 Task: Add a signature Hunter Evans containing Best wishes for a happy New Years Eve, Hunter Evans to email address softage.2@softage.net and add a label Party planning
Action: Mouse moved to (1086, 86)
Screenshot: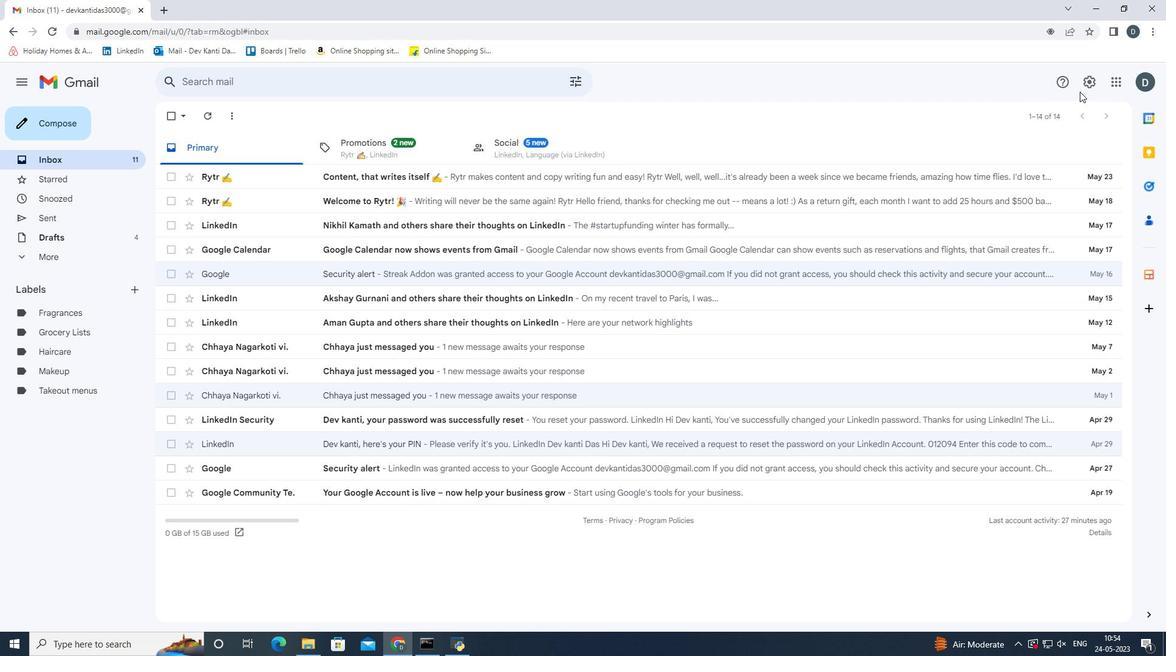 
Action: Mouse pressed left at (1086, 86)
Screenshot: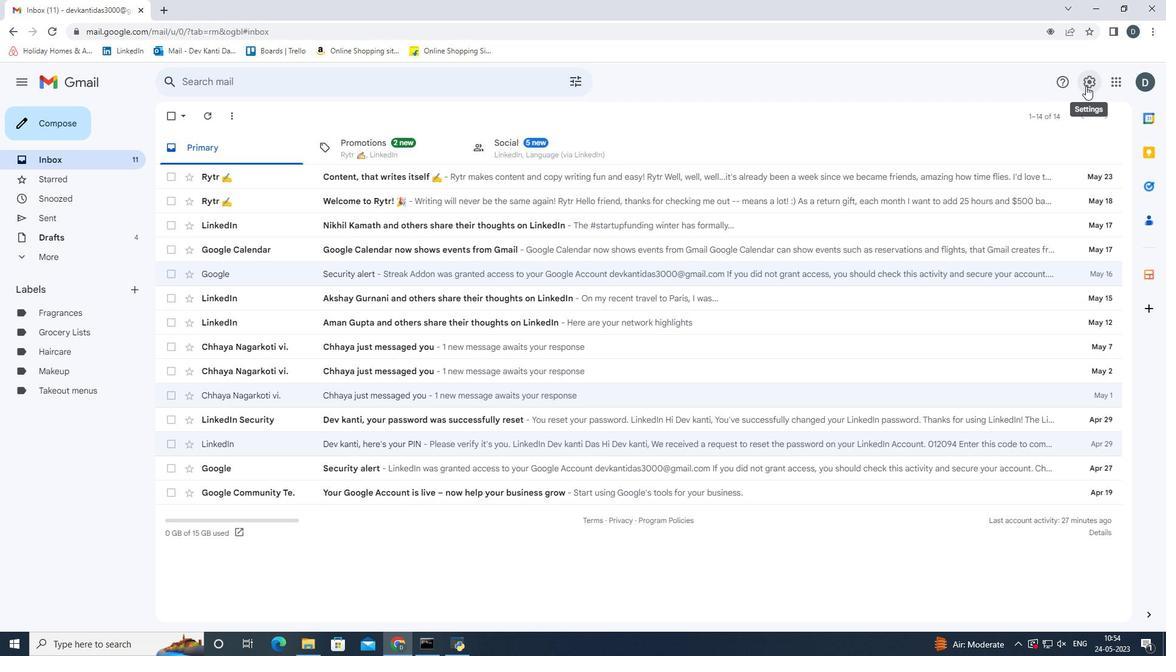 
Action: Mouse moved to (1038, 140)
Screenshot: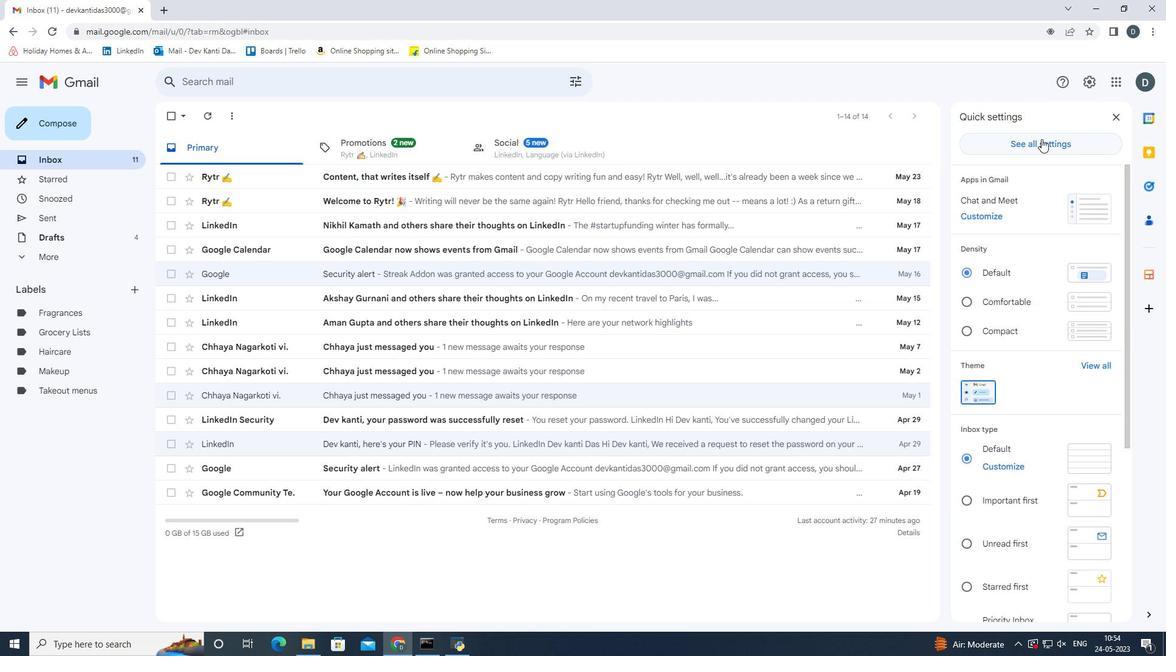 
Action: Mouse pressed left at (1038, 140)
Screenshot: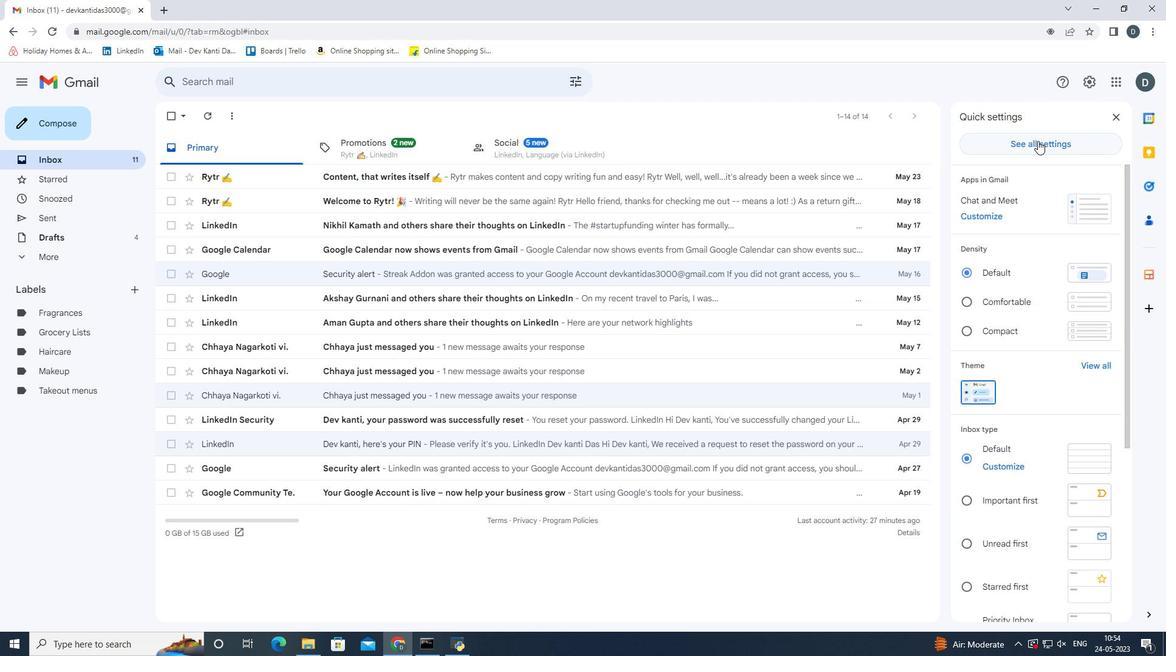 
Action: Mouse moved to (650, 303)
Screenshot: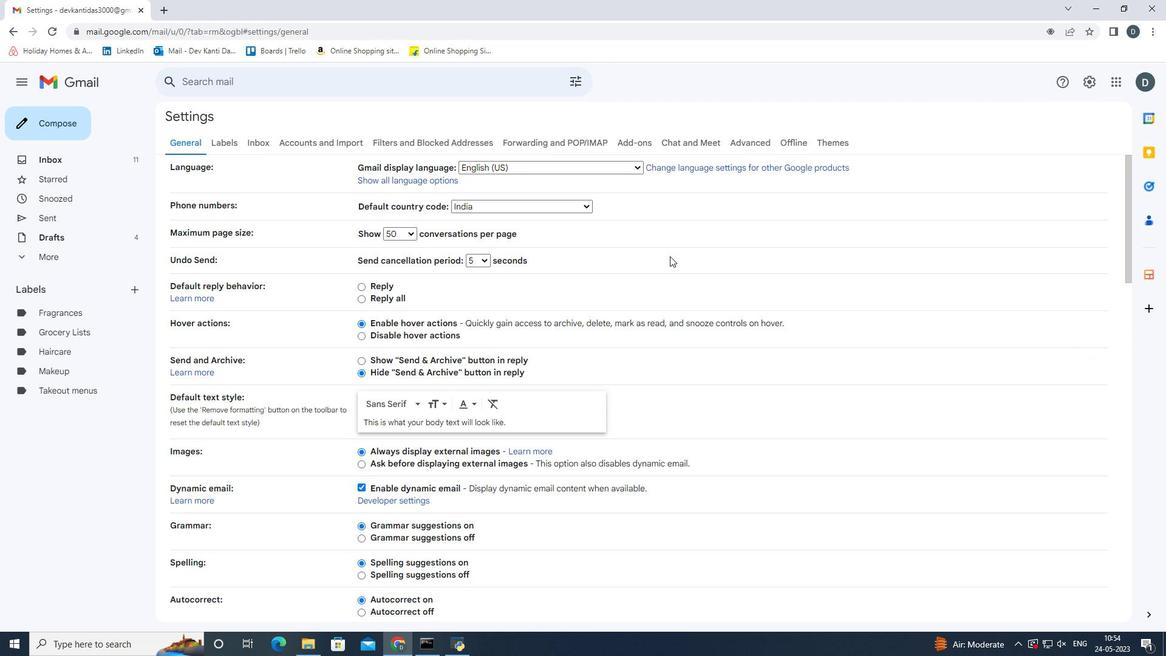 
Action: Mouse scrolled (650, 303) with delta (0, 0)
Screenshot: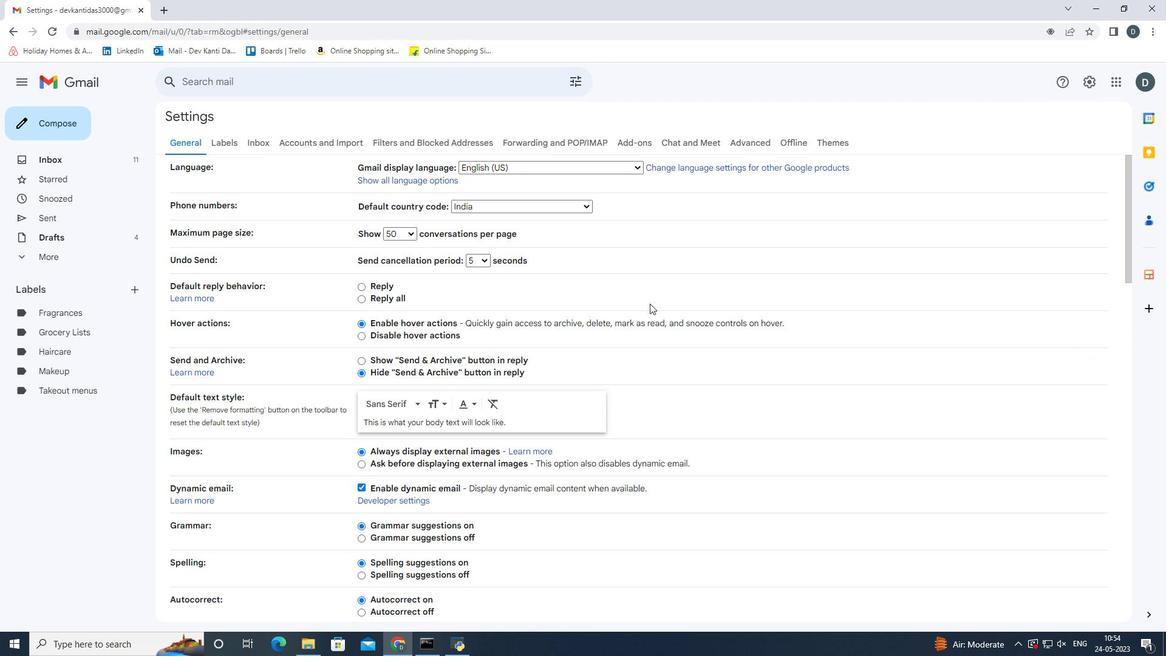 
Action: Mouse scrolled (650, 303) with delta (0, 0)
Screenshot: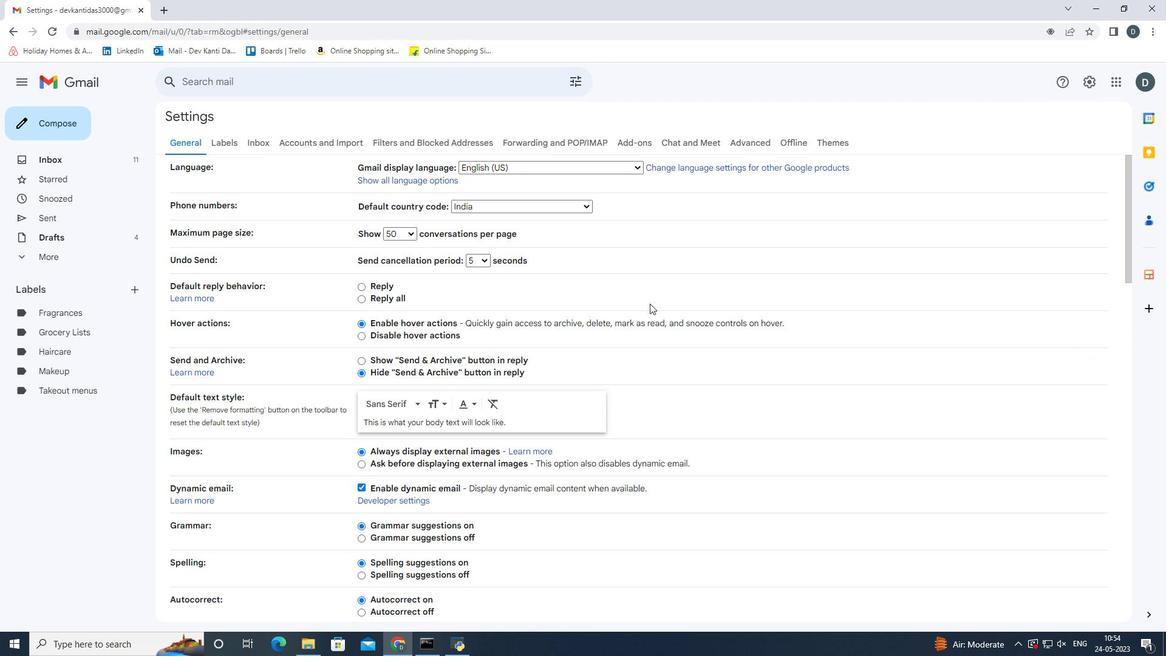 
Action: Mouse scrolled (650, 303) with delta (0, 0)
Screenshot: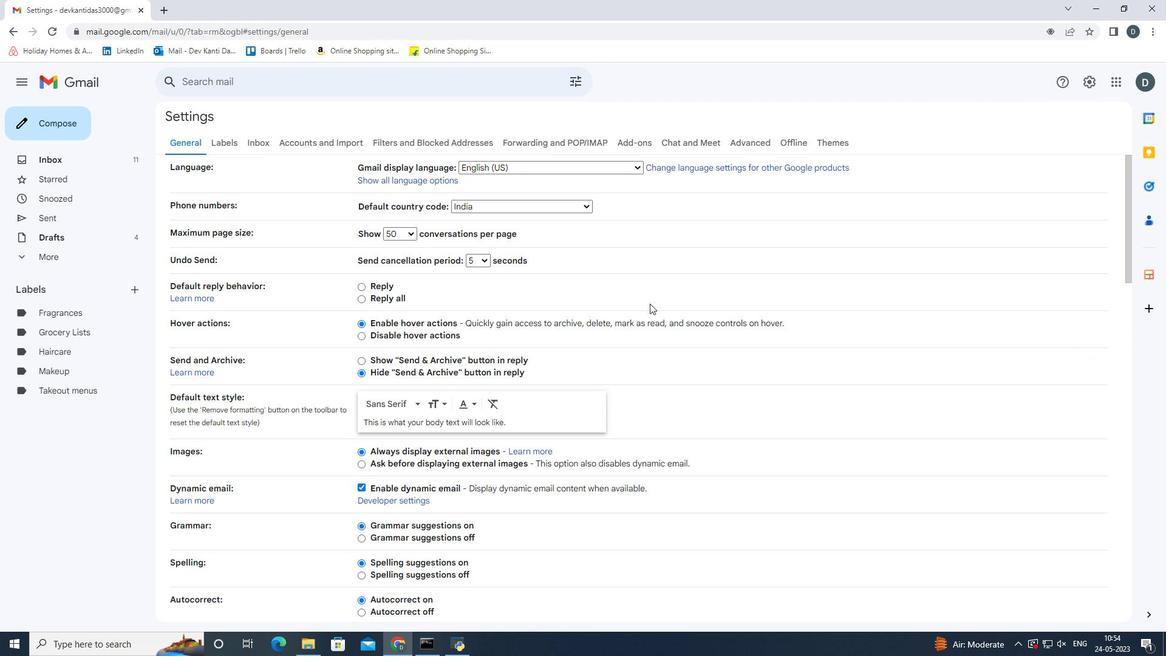 
Action: Mouse moved to (653, 321)
Screenshot: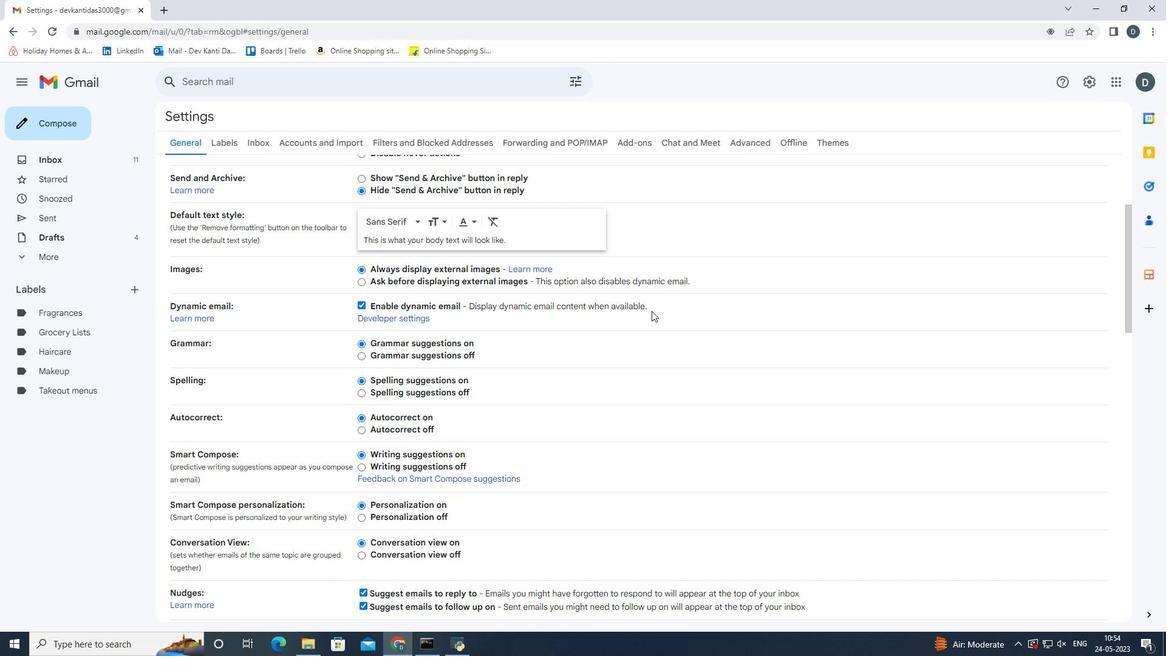
Action: Mouse scrolled (653, 320) with delta (0, 0)
Screenshot: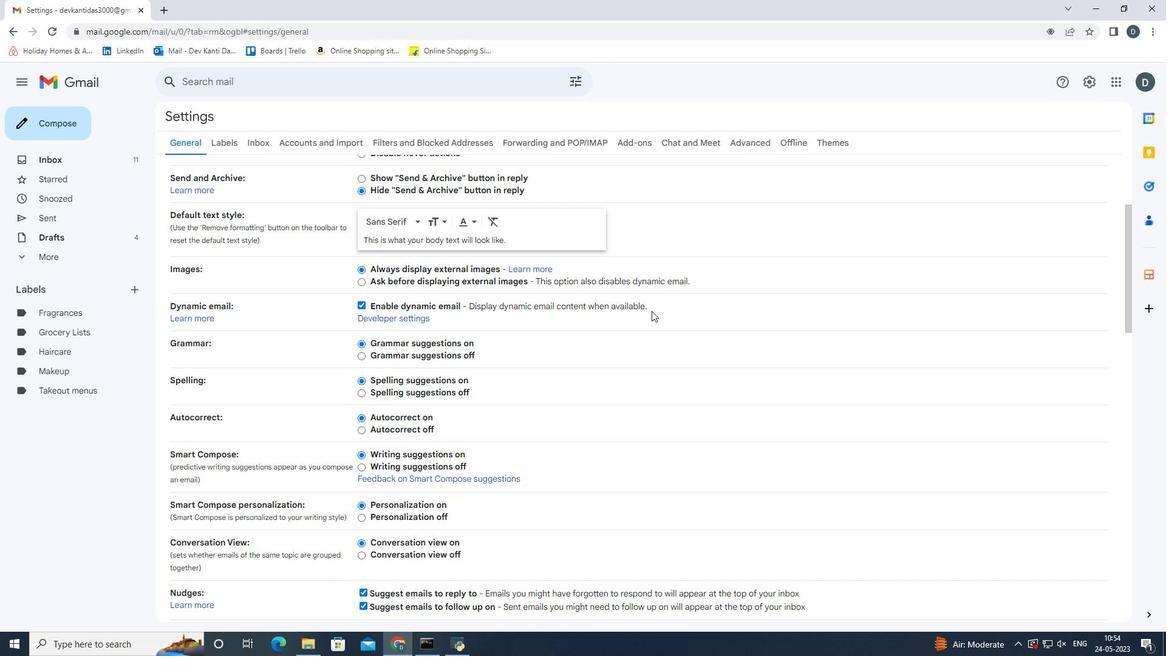 
Action: Mouse moved to (653, 322)
Screenshot: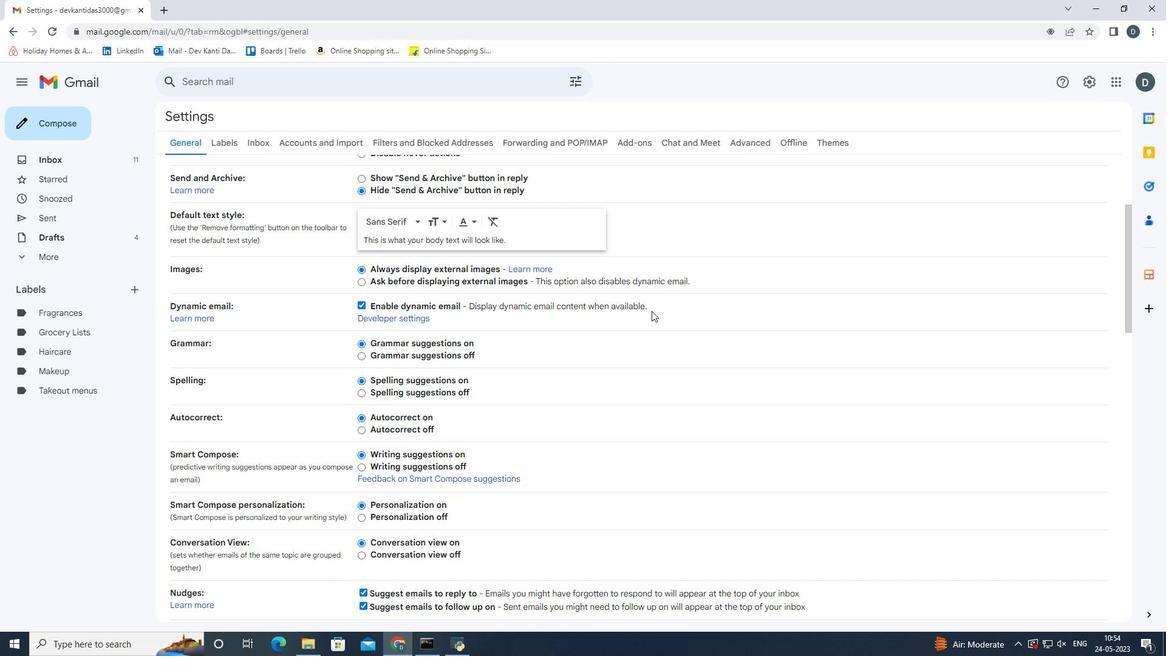 
Action: Mouse scrolled (653, 321) with delta (0, 0)
Screenshot: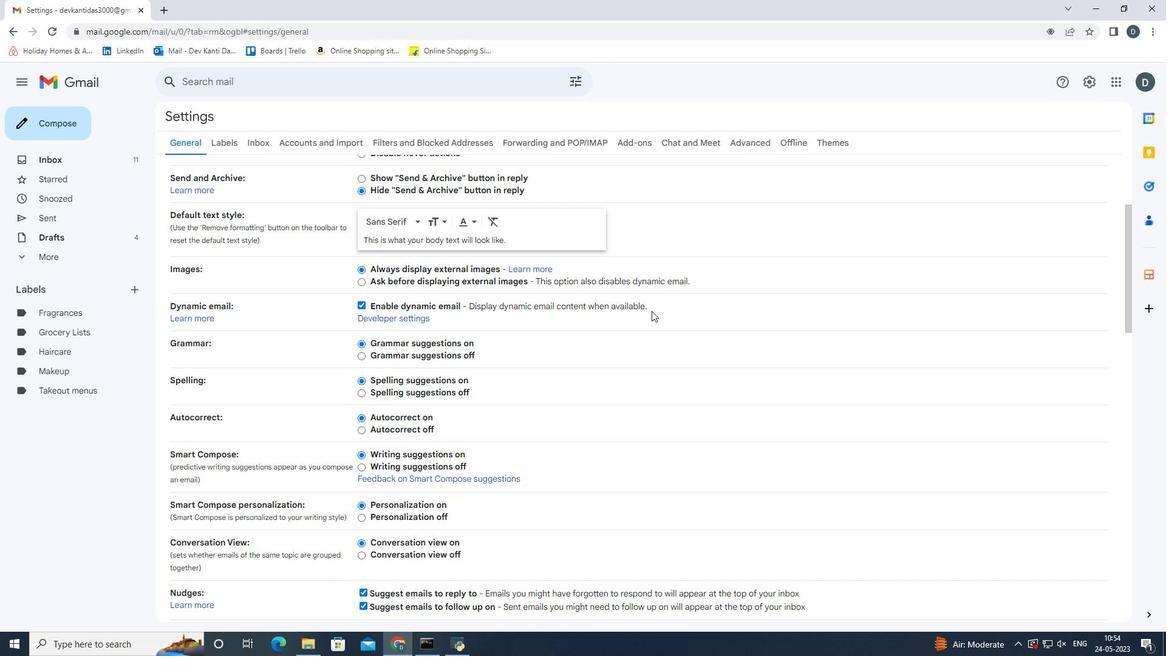 
Action: Mouse moved to (653, 322)
Screenshot: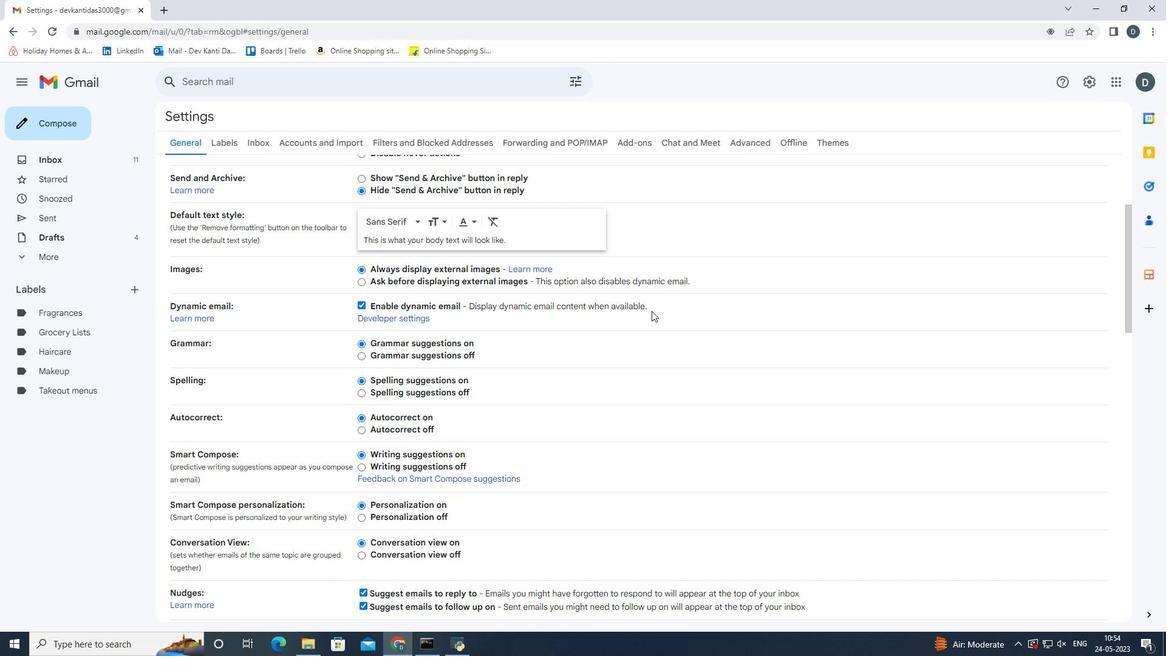 
Action: Mouse scrolled (653, 322) with delta (0, 0)
Screenshot: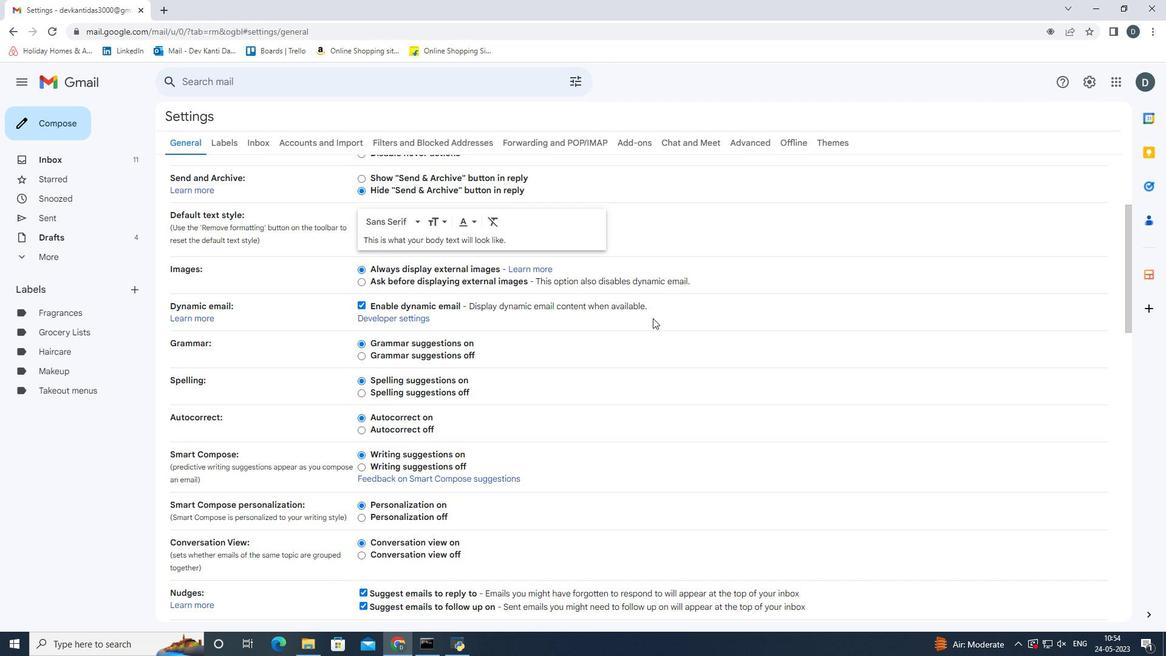 
Action: Mouse scrolled (653, 322) with delta (0, 0)
Screenshot: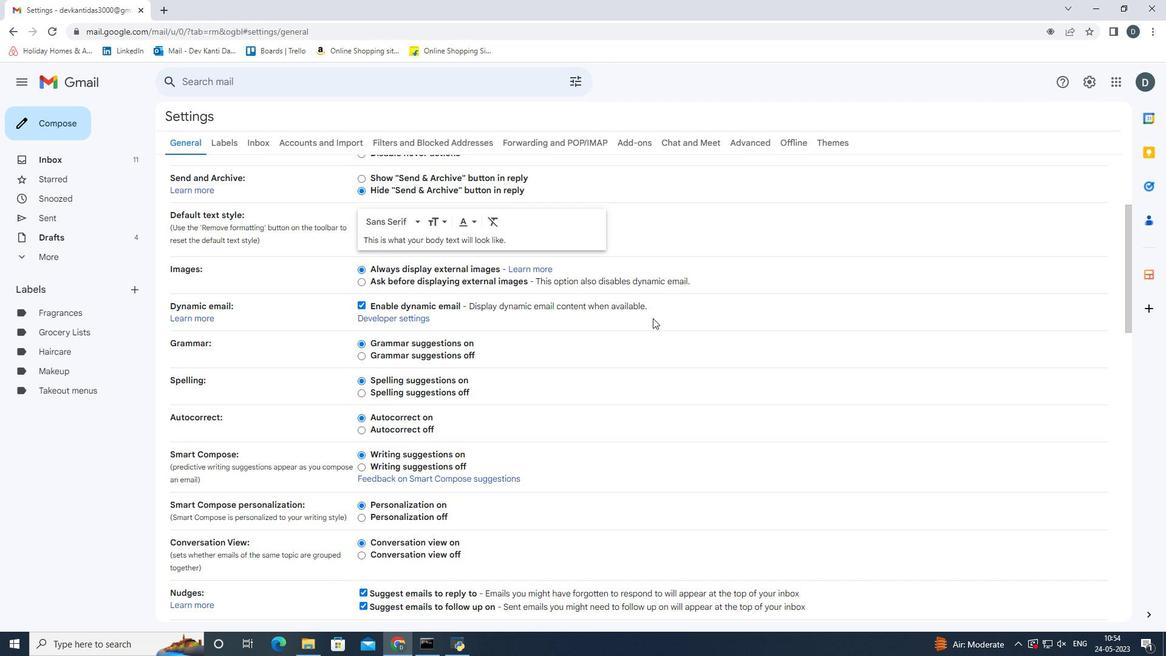
Action: Mouse moved to (654, 323)
Screenshot: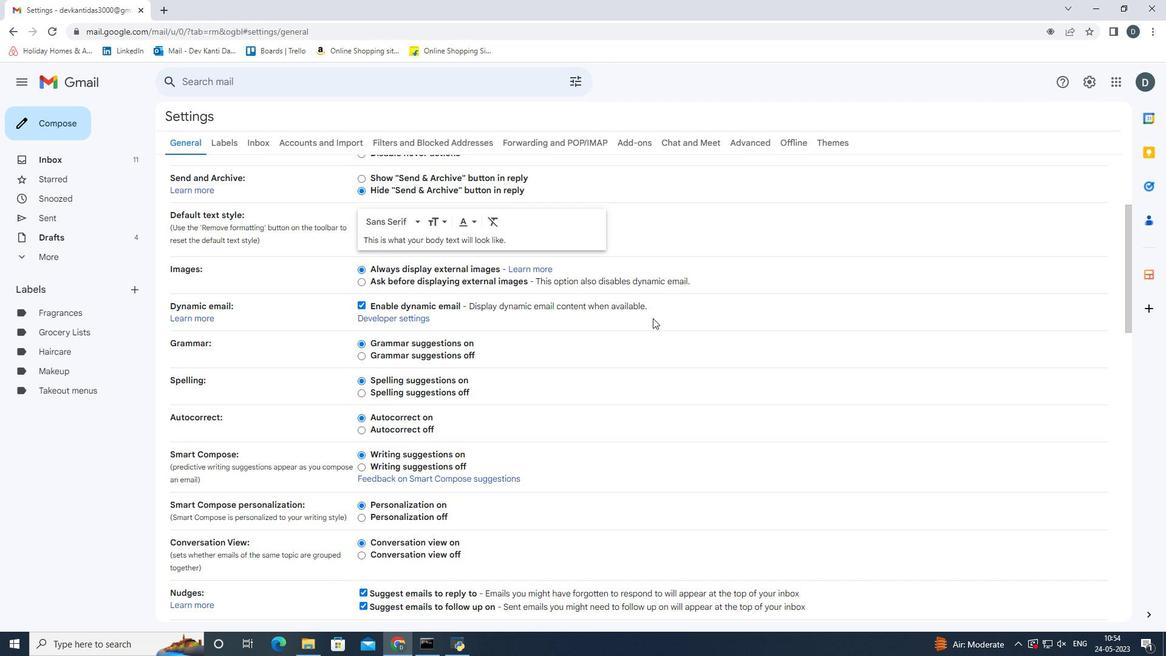 
Action: Mouse scrolled (654, 322) with delta (0, 0)
Screenshot: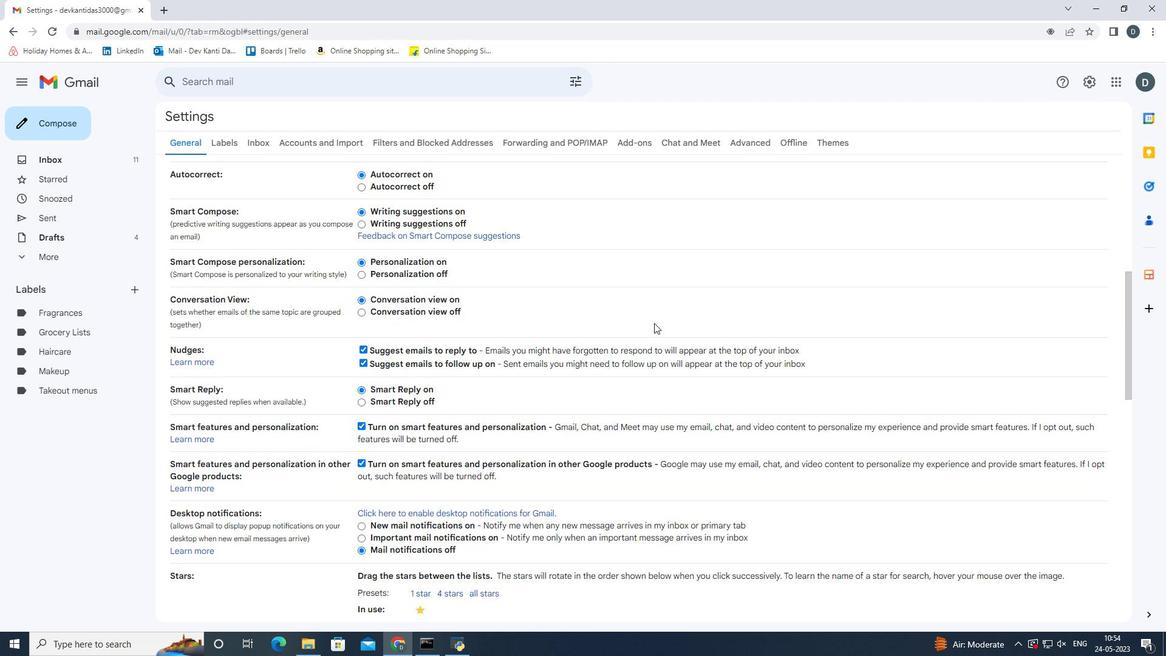 
Action: Mouse scrolled (654, 322) with delta (0, 0)
Screenshot: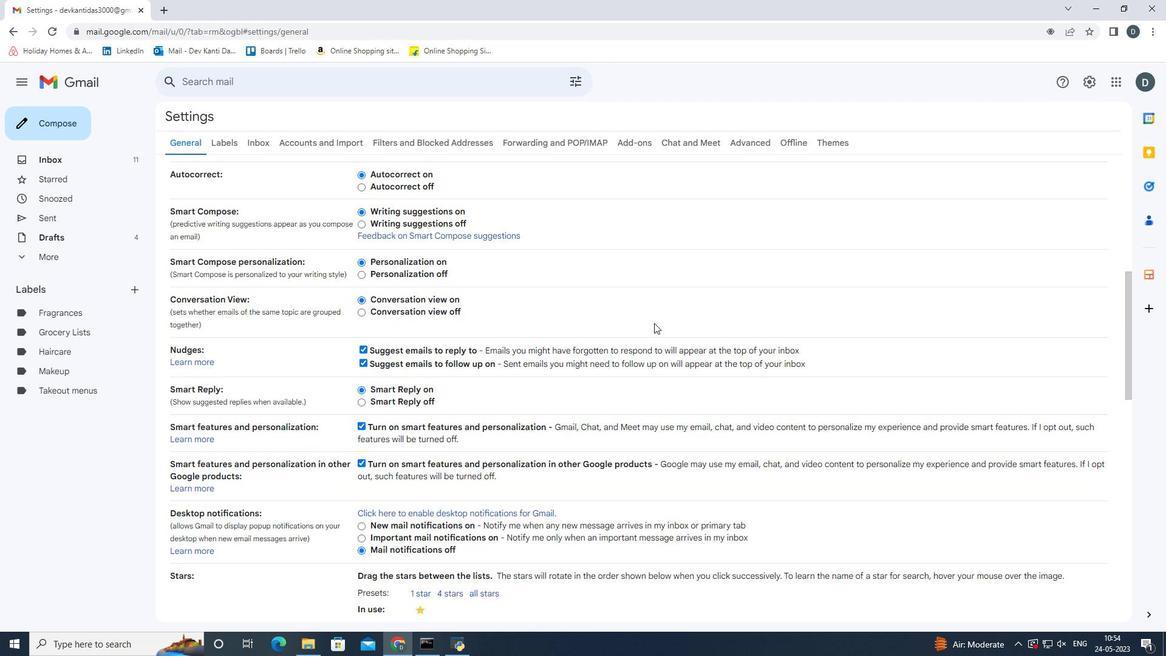 
Action: Mouse scrolled (654, 322) with delta (0, 0)
Screenshot: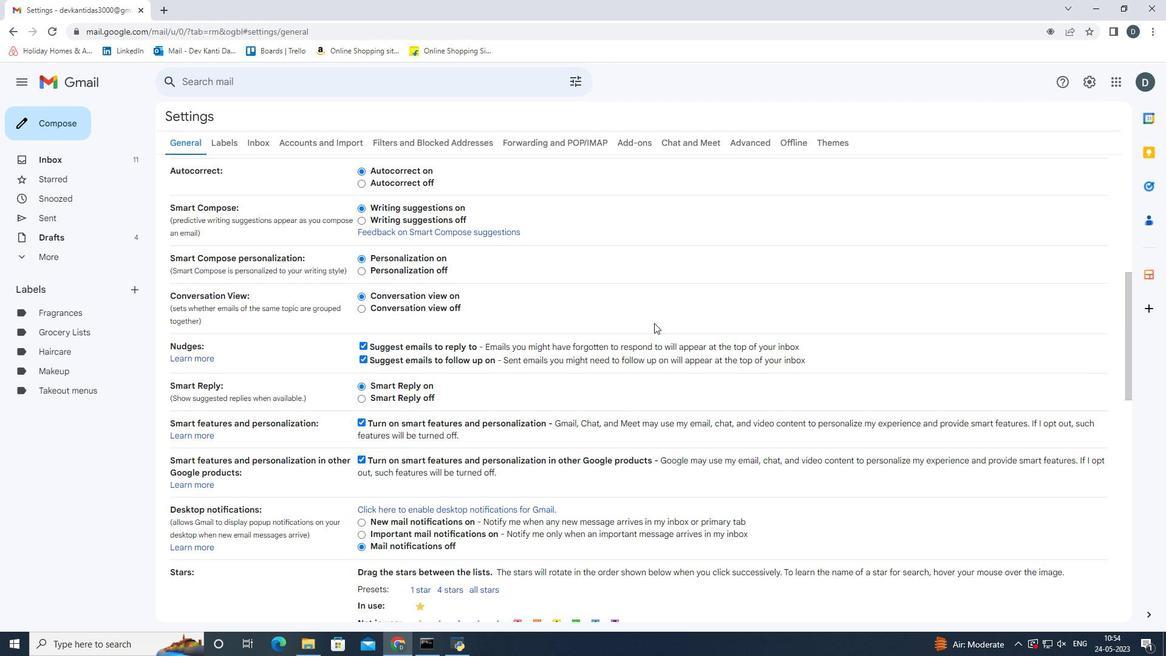 
Action: Mouse scrolled (654, 322) with delta (0, 0)
Screenshot: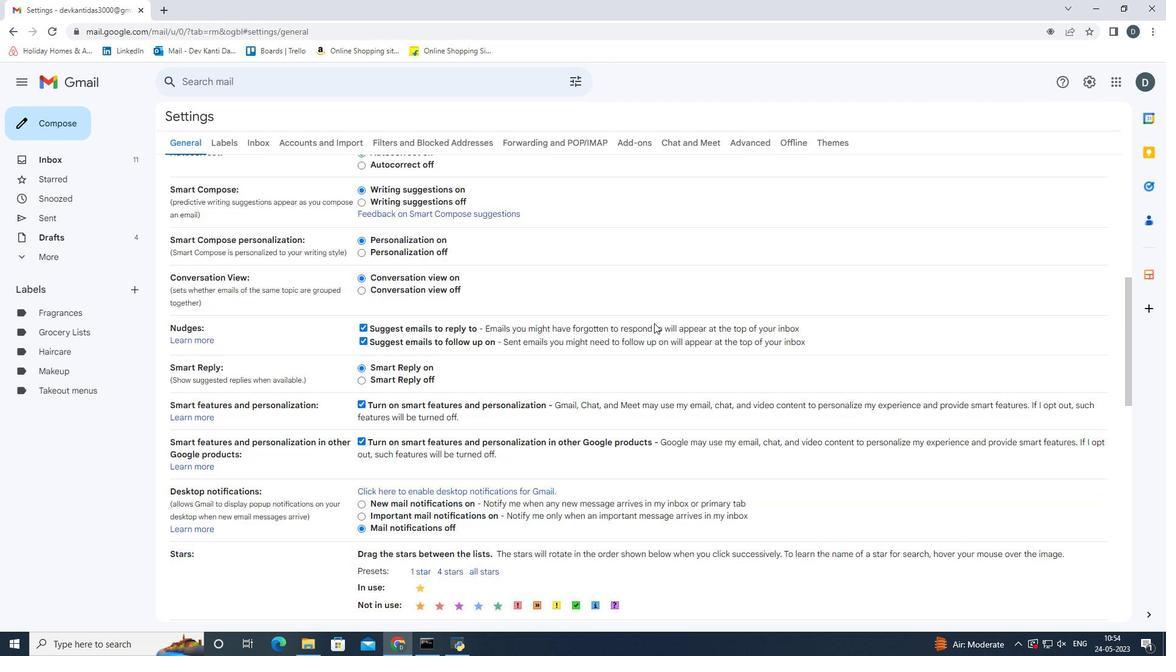 
Action: Mouse moved to (545, 398)
Screenshot: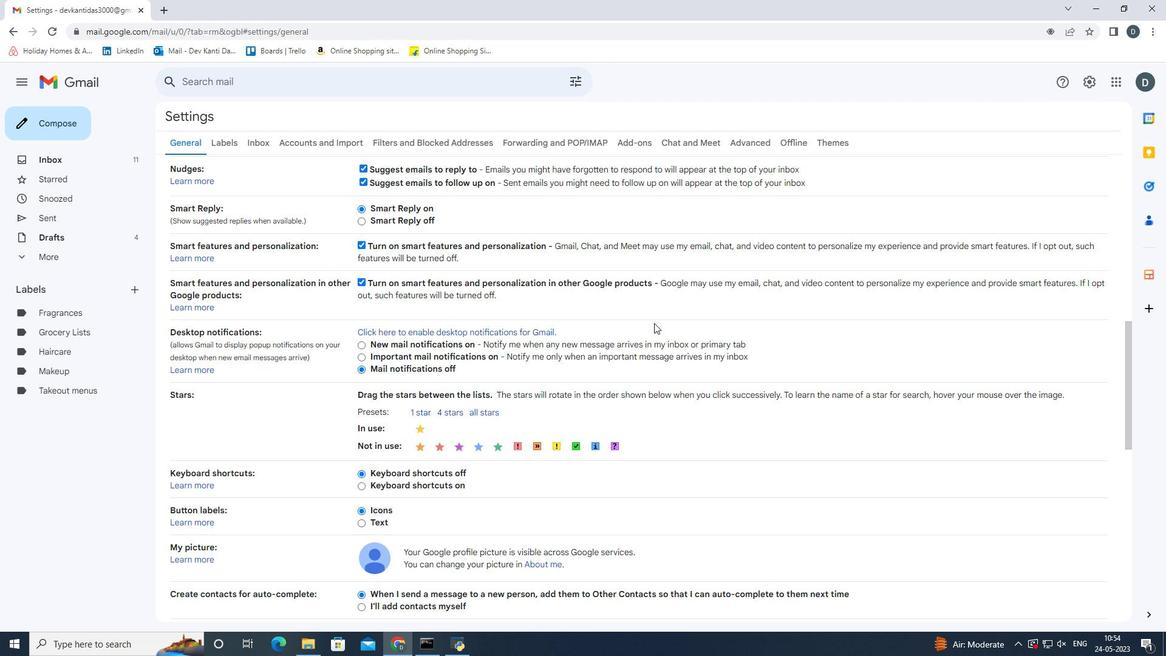 
Action: Mouse scrolled (545, 397) with delta (0, 0)
Screenshot: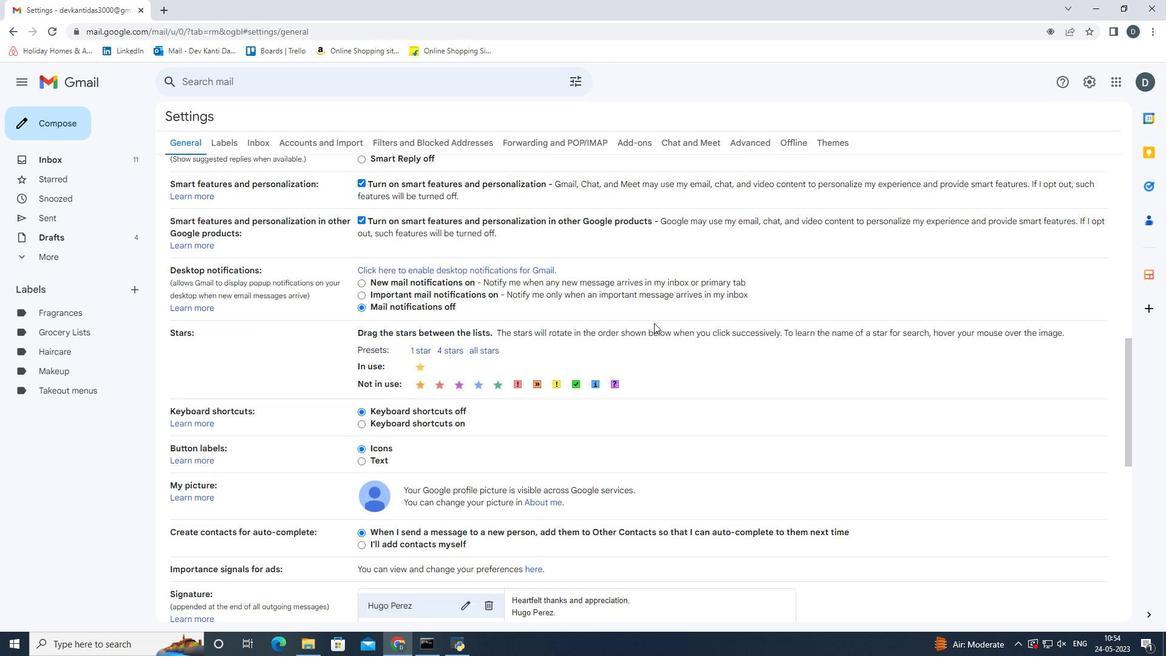
Action: Mouse scrolled (545, 397) with delta (0, 0)
Screenshot: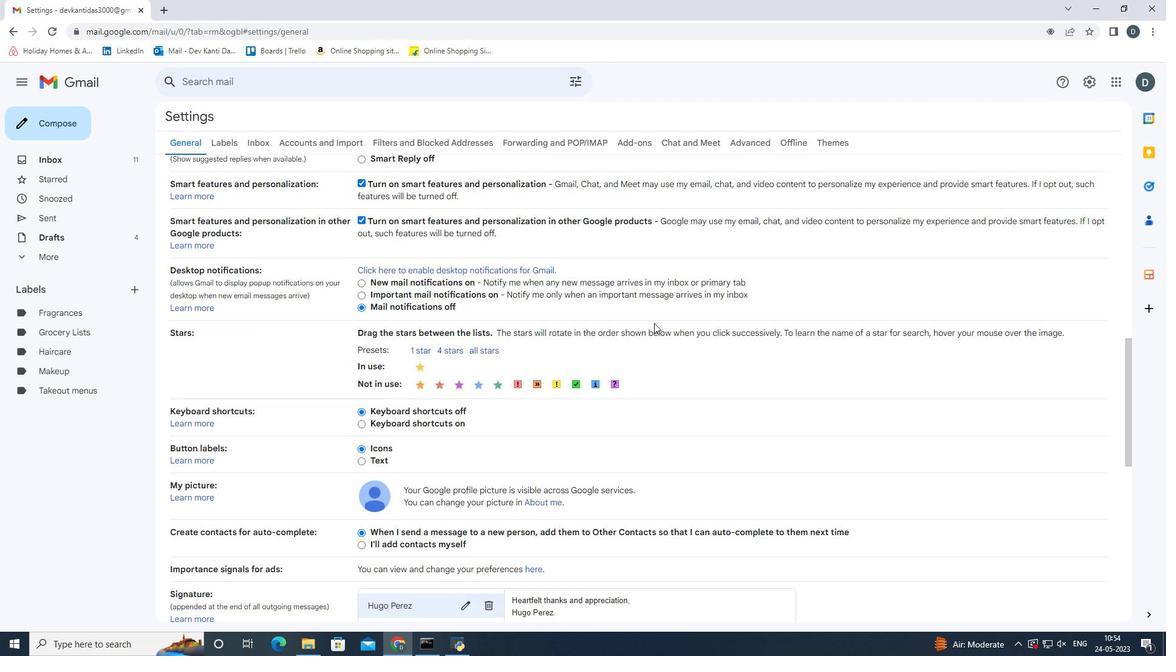 
Action: Mouse scrolled (545, 397) with delta (0, 0)
Screenshot: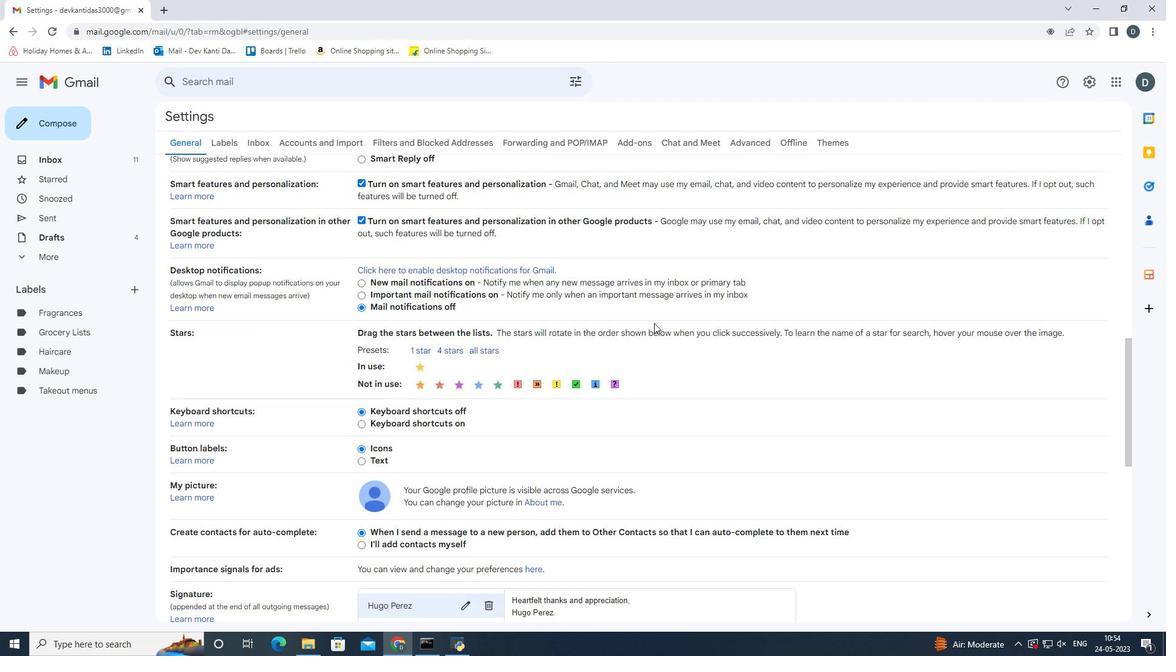 
Action: Mouse scrolled (545, 397) with delta (0, 0)
Screenshot: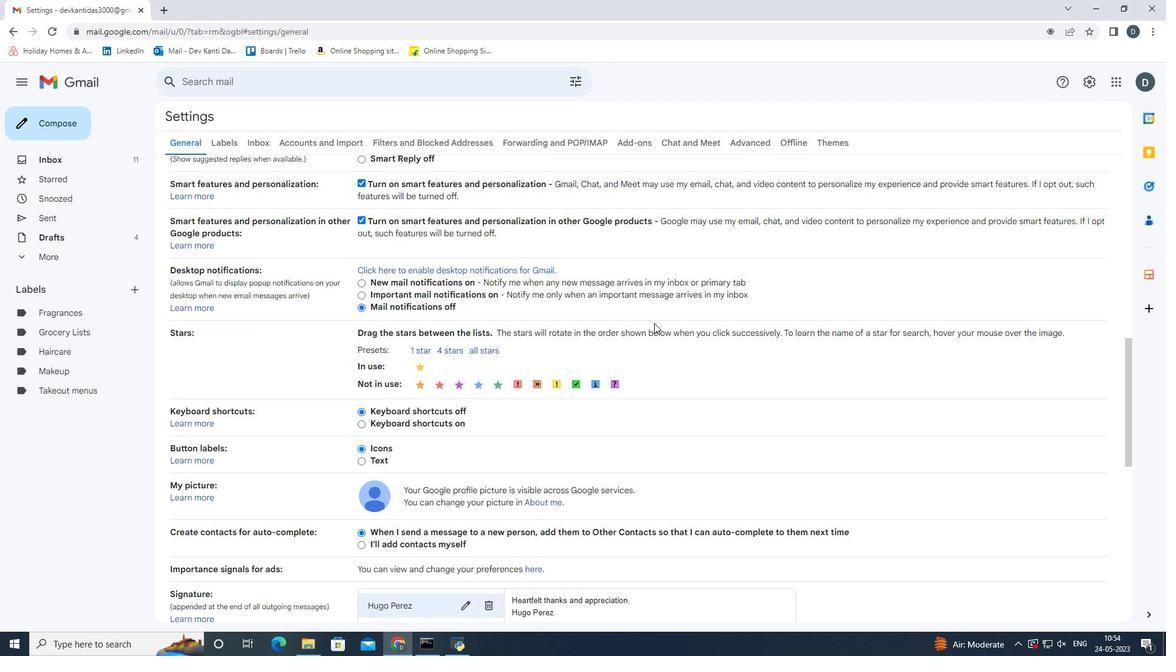 
Action: Mouse moved to (494, 371)
Screenshot: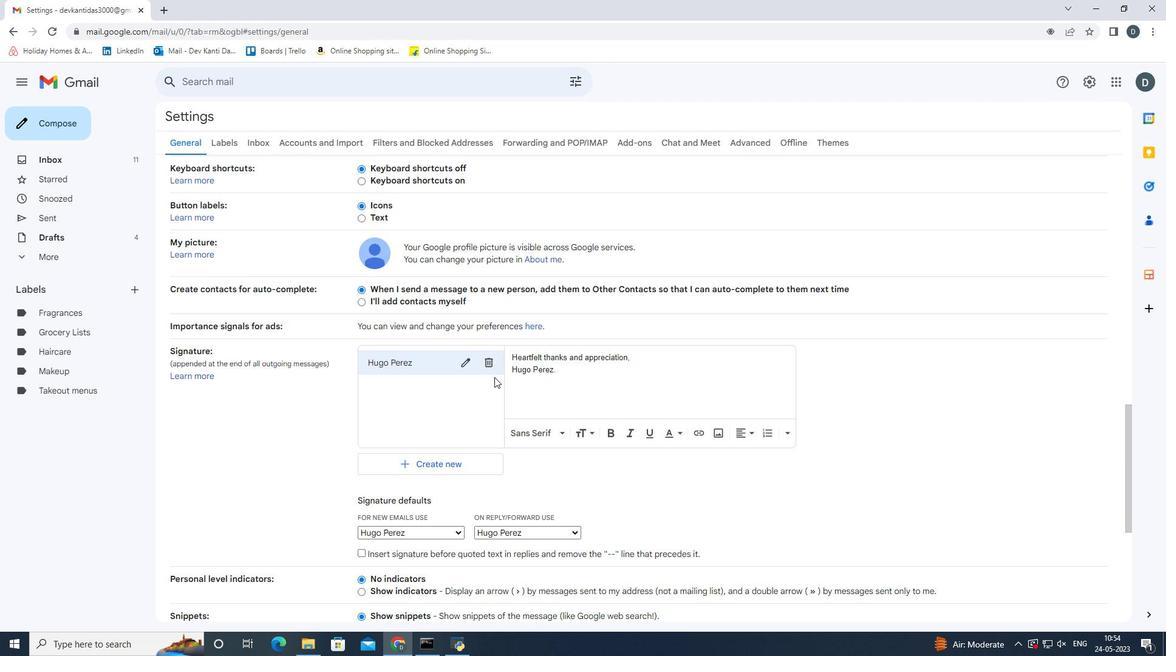 
Action: Mouse pressed left at (494, 371)
Screenshot: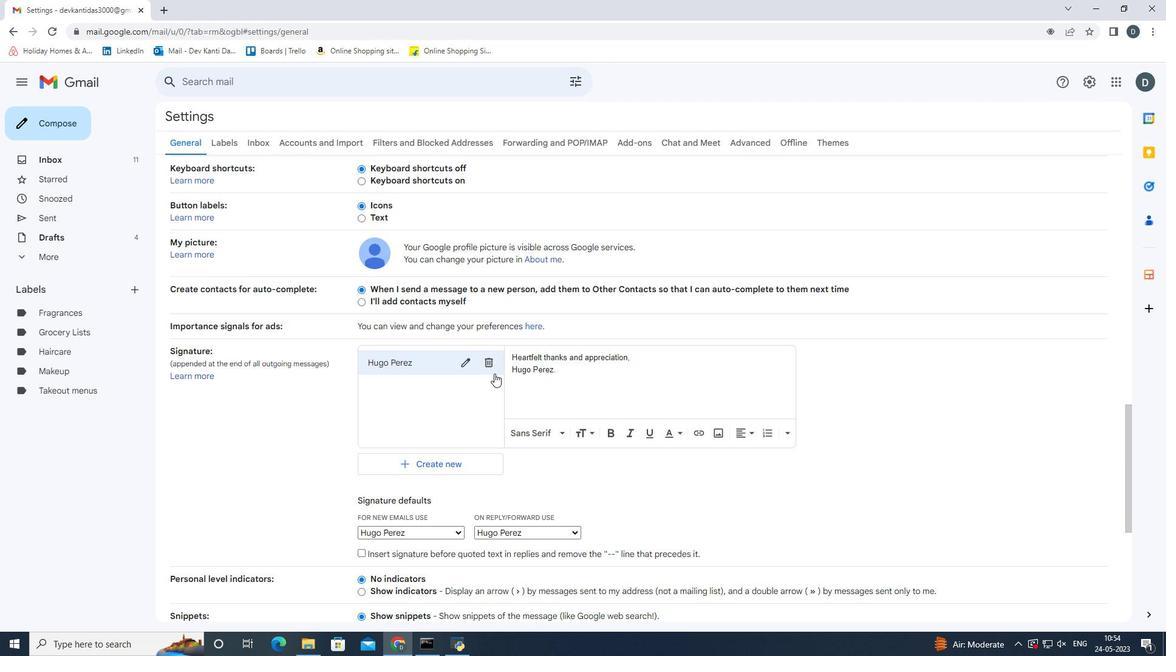 
Action: Mouse moved to (684, 370)
Screenshot: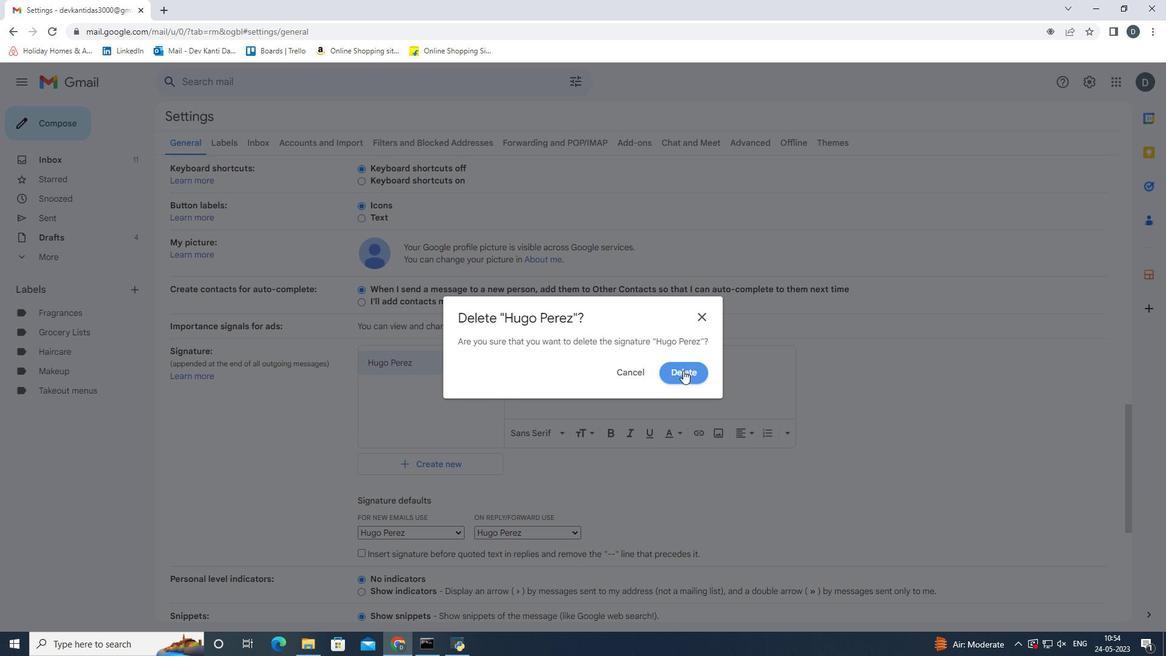 
Action: Mouse pressed left at (684, 370)
Screenshot: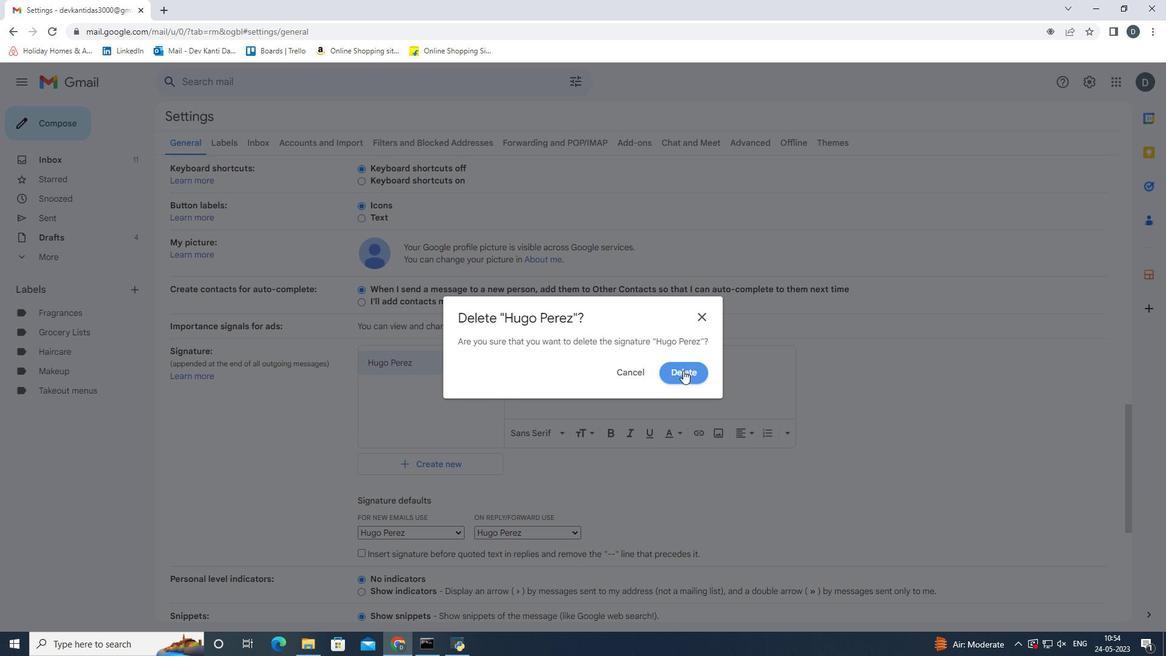 
Action: Mouse moved to (427, 377)
Screenshot: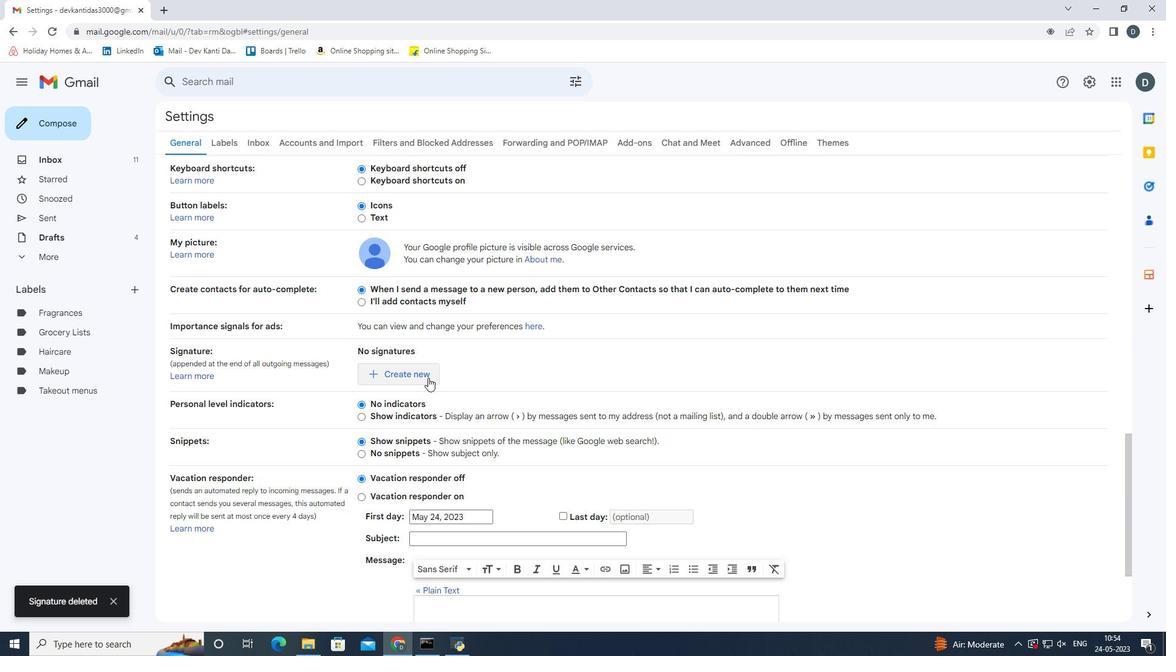 
Action: Mouse pressed left at (427, 377)
Screenshot: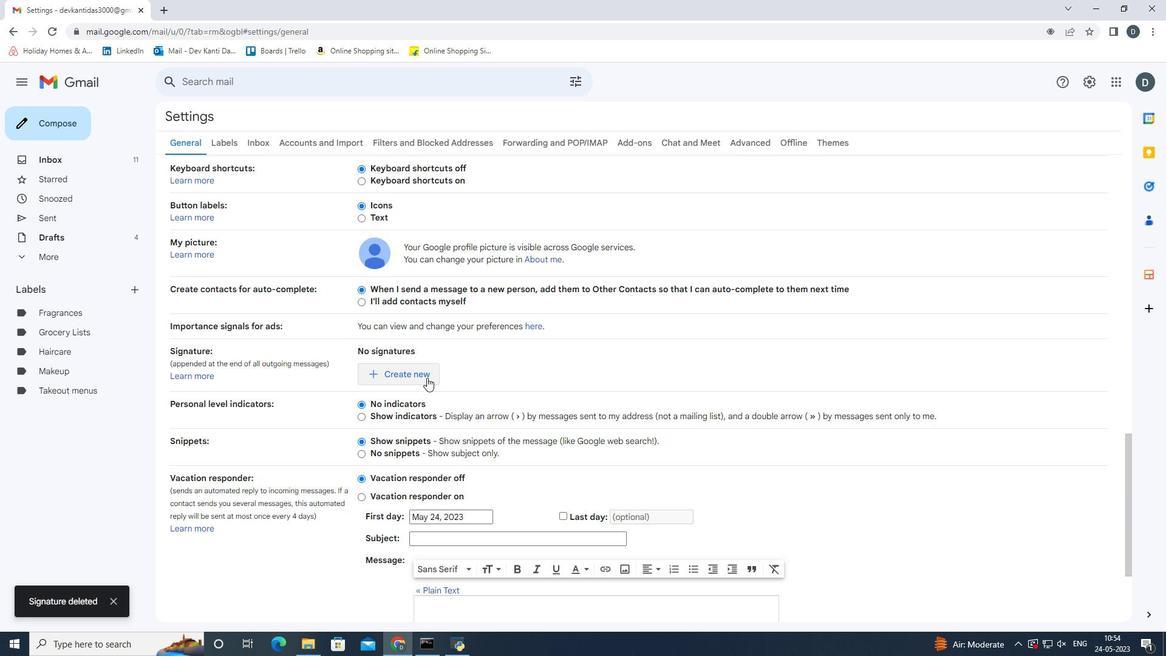 
Action: Mouse moved to (571, 338)
Screenshot: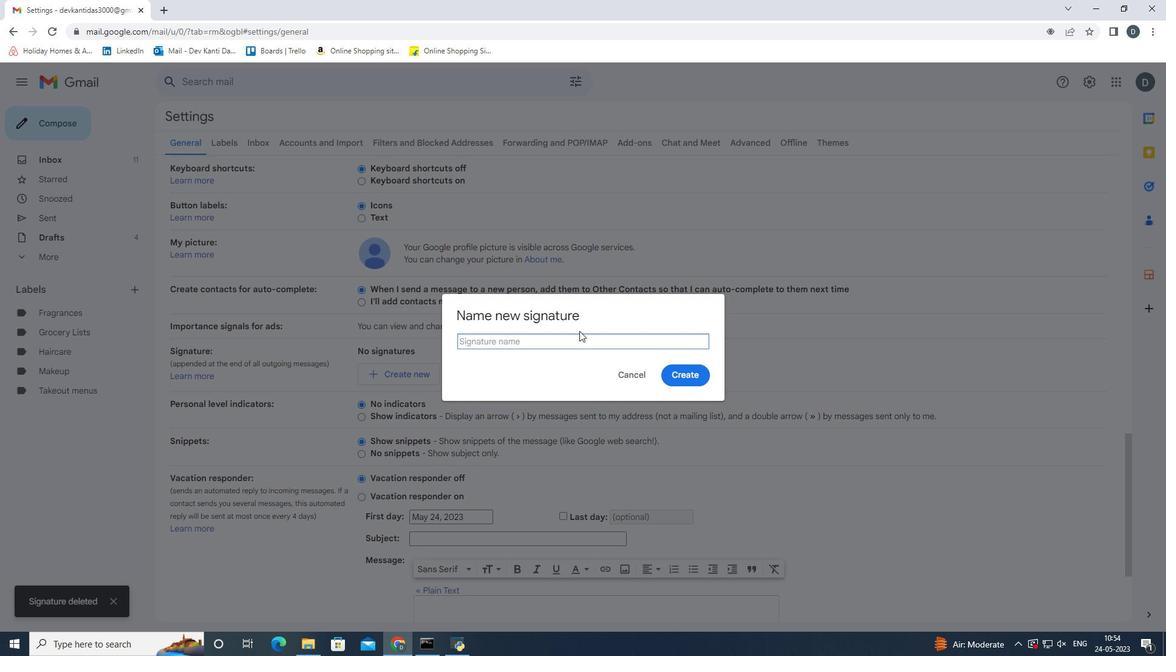 
Action: Key pressed <Key.shift><Key.shift><Key.shift><Key.shift><Key.shift><Key.shift><Key.shift><Key.shift><Key.shift><Key.shift>Hunter<Key.space><Key.shift><Key.shift><Key.shift><Key.shift><Key.shift><Key.shift><Key.shift><Key.shift>Evans<Key.enter>
Screenshot: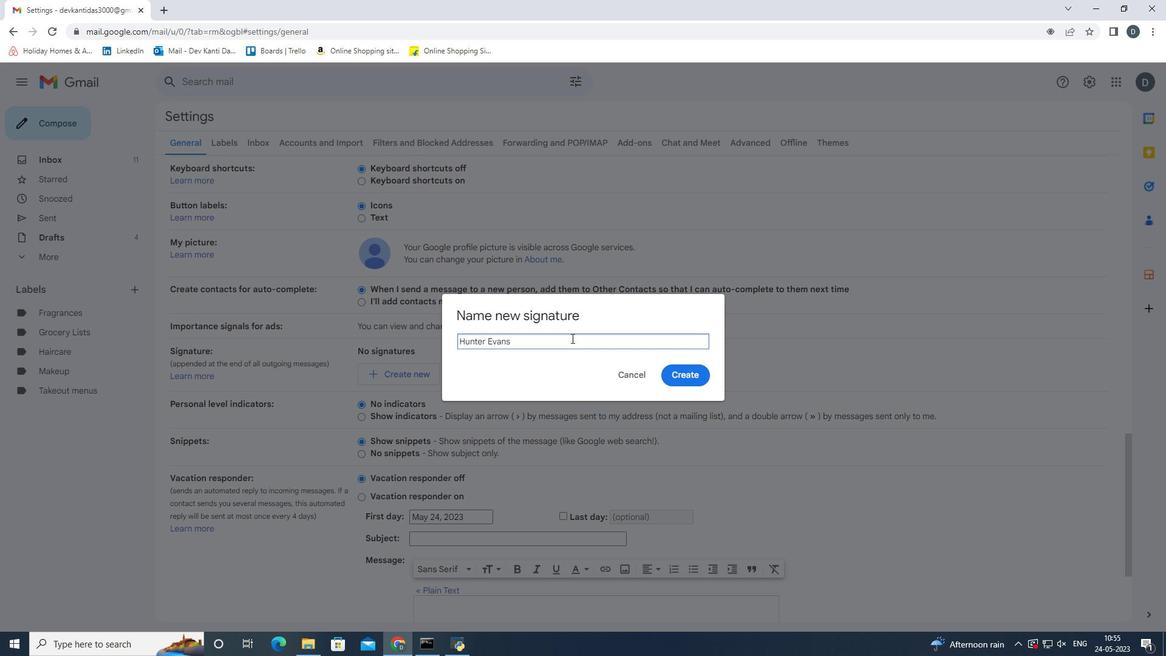 
Action: Mouse moved to (574, 370)
Screenshot: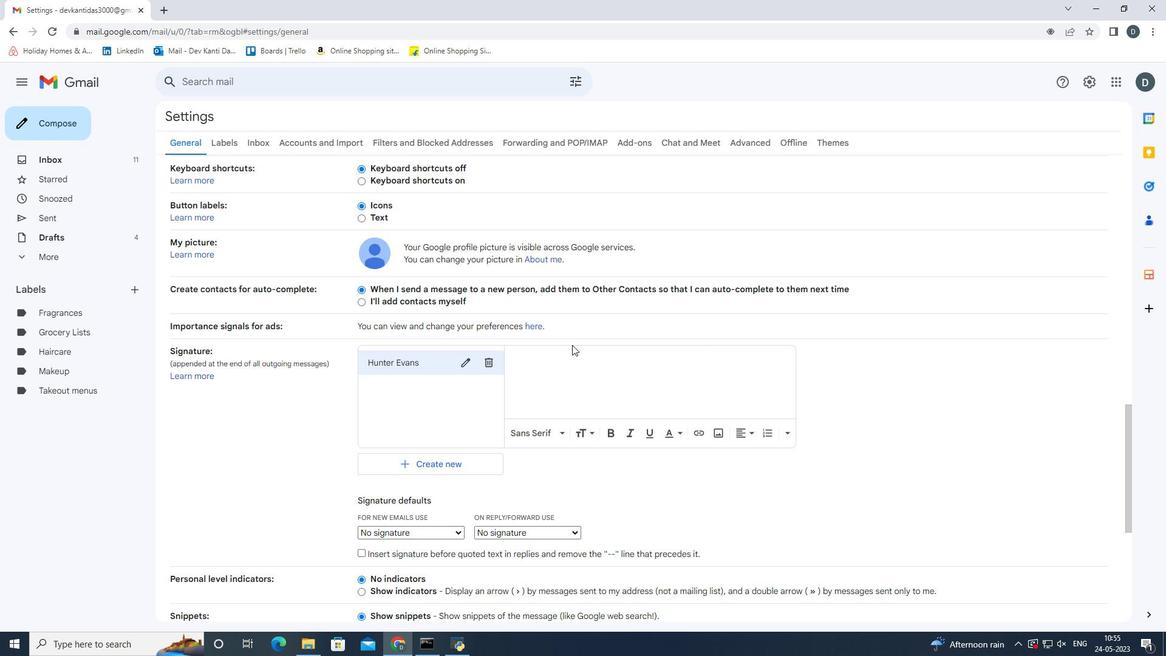 
Action: Mouse pressed left at (574, 370)
Screenshot: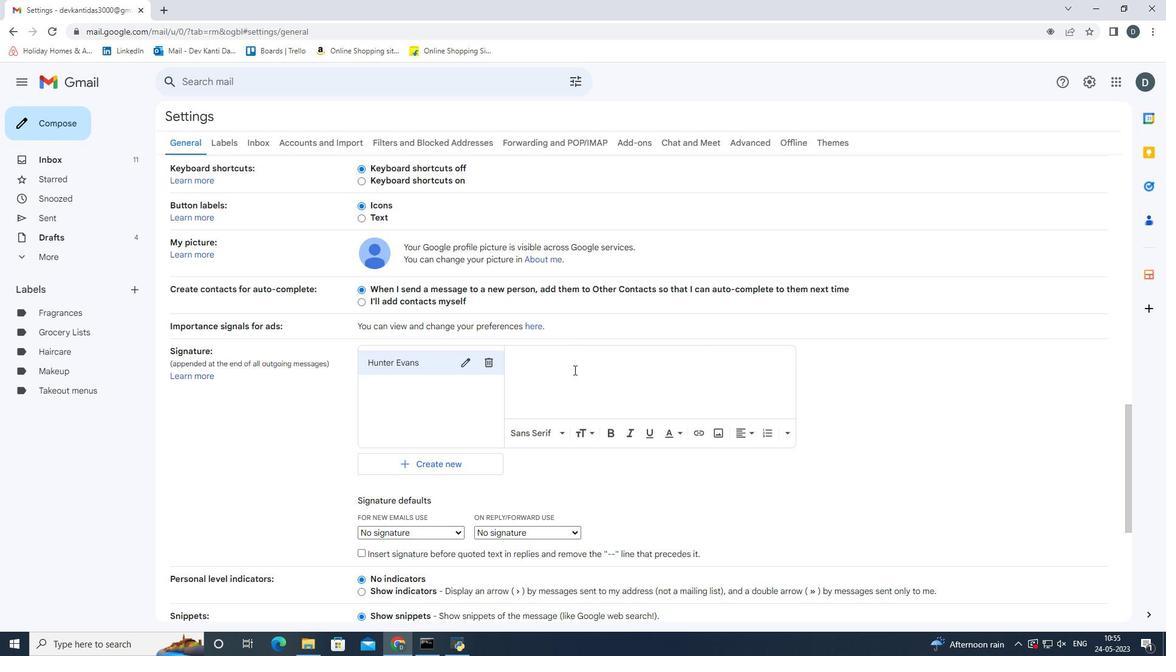 
Action: Key pressed <Key.shift><Key.shift><Key.shift><Key.shift><Key.shift><Key.shift><Key.shift><Key.shift><Key.shift><Key.shift><Key.shift><Key.shift><Key.shift><Key.shift>Best<Key.space>wishes<Key.space>for<Key.space>a<Key.space>happy<Key.space>n<Key.backspace><Key.shift>New<Key.space><Key.shift><Key.shift><Key.shift><Key.shift><Key.shift><Key.shift><Key.shift><Key.shift><Key.shift><Key.shift><Key.shift><Key.shift><Key.shift><Key.shift><Key.shift><Key.shift><Key.shift><Key.shift><Key.shift><Key.shift><Key.shift><Key.shift><Key.shift><Key.shift><Key.shift><Key.shift><Key.shift><Key.shift><Key.shift><Key.shift><Key.shift><Key.shift><Key.shift><Key.shift><Key.shift><Key.shift><Key.shift>Years<Key.space><Key.shift><Key.shift><Key.shift><Key.shift>Eve,<Key.enter><Key.shift><Key.shift><Key.shift><Key.shift><Key.shift><Key.shift><Key.shift><Key.shift><Key.shift><Key.shift><Key.shift><Key.shift><Key.shift>Hunter<Key.space><Key.shift><Key.shift><Key.shift><Key.shift><Key.shift>Evans
Screenshot: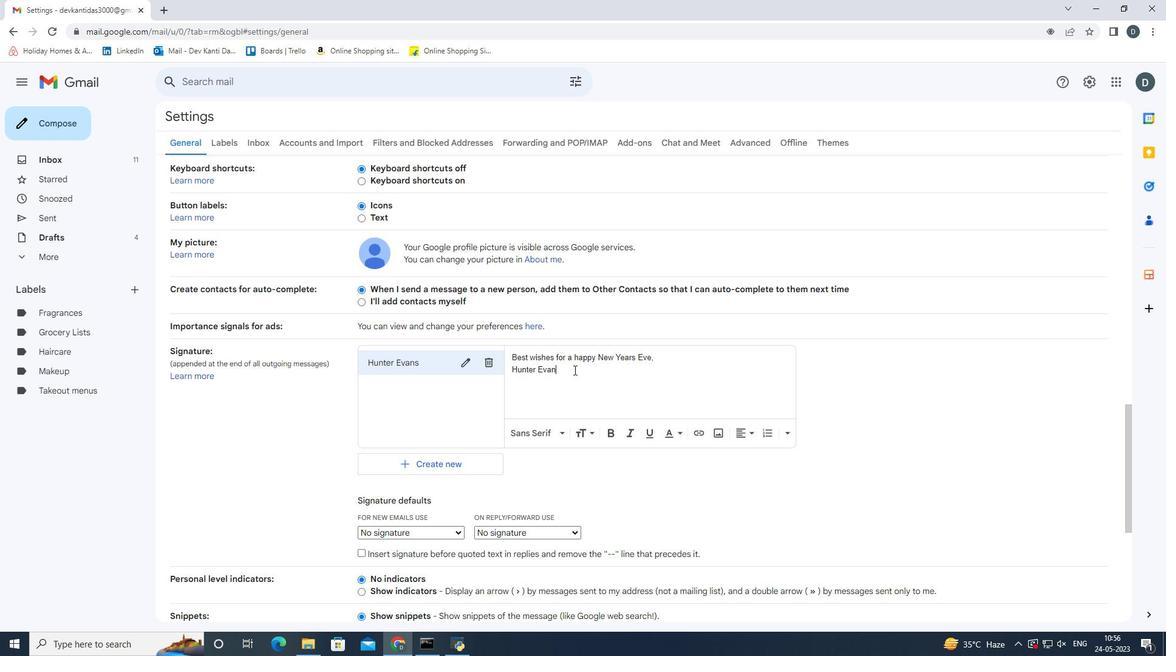 
Action: Mouse moved to (422, 529)
Screenshot: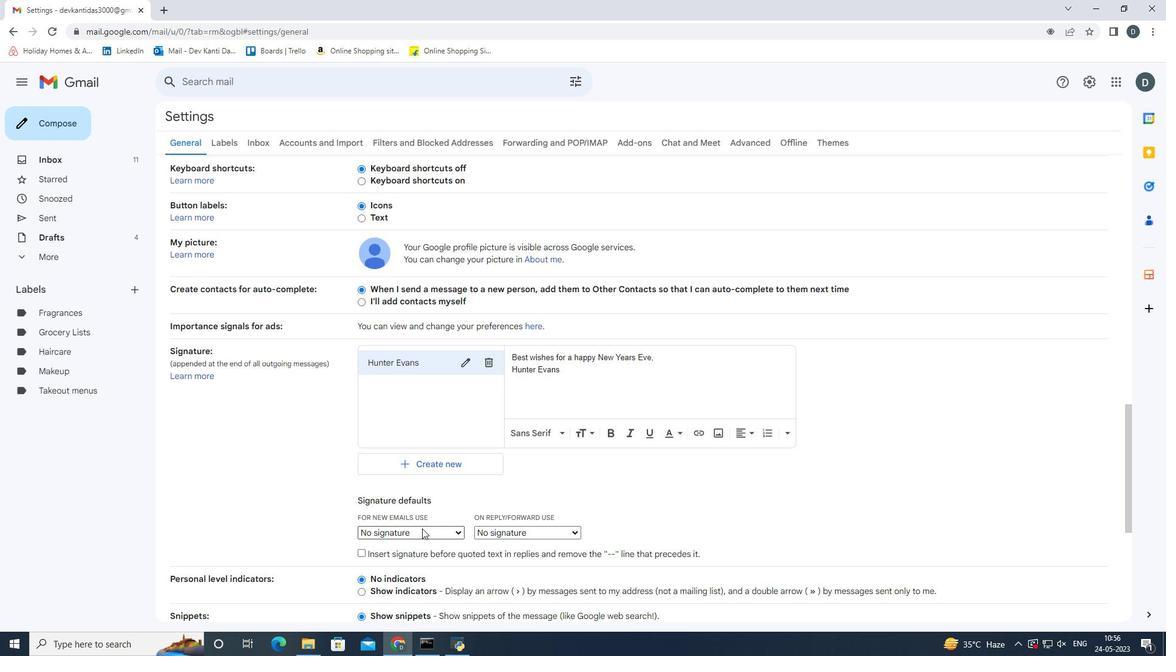 
Action: Mouse pressed left at (422, 529)
Screenshot: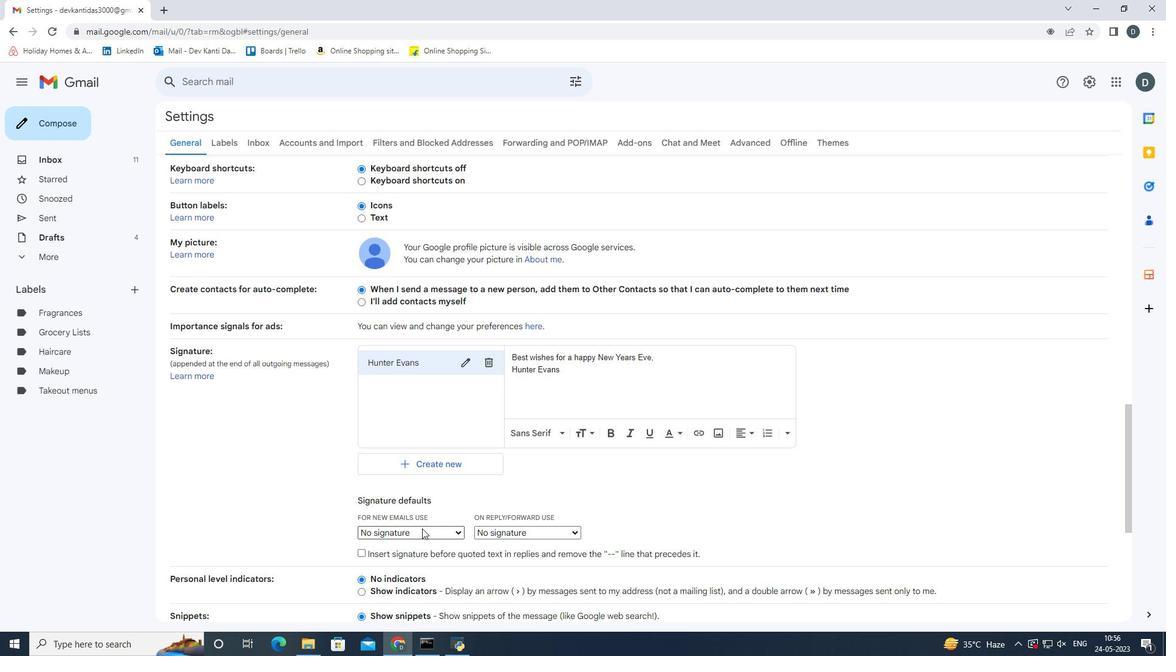 
Action: Mouse moved to (431, 559)
Screenshot: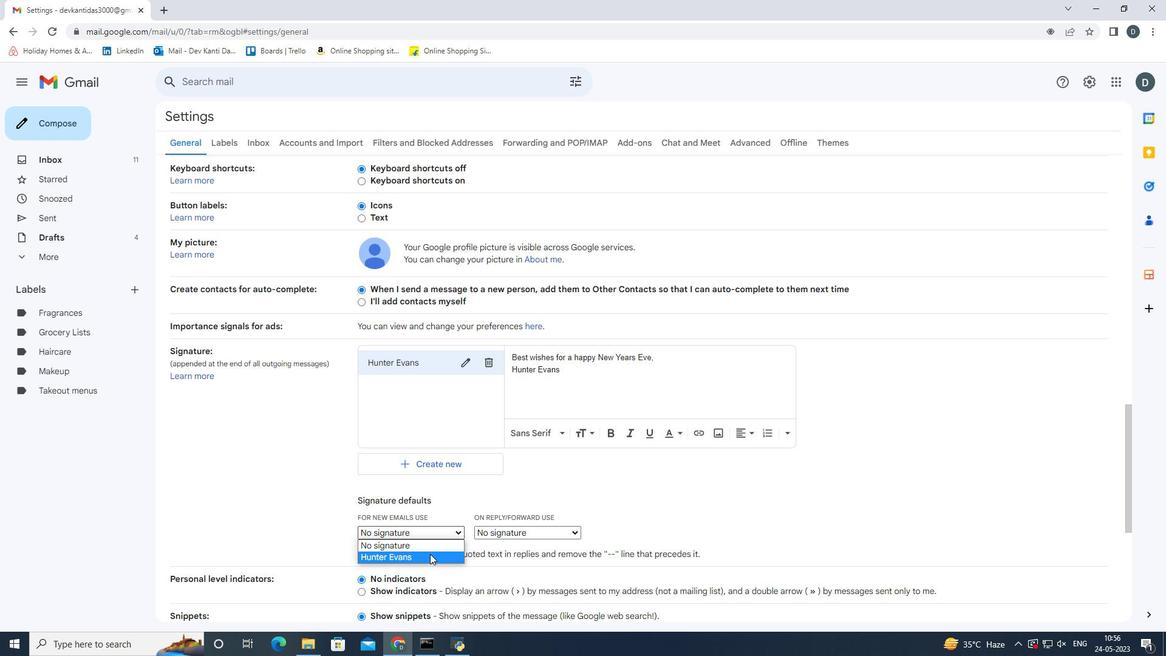
Action: Mouse pressed left at (431, 559)
Screenshot: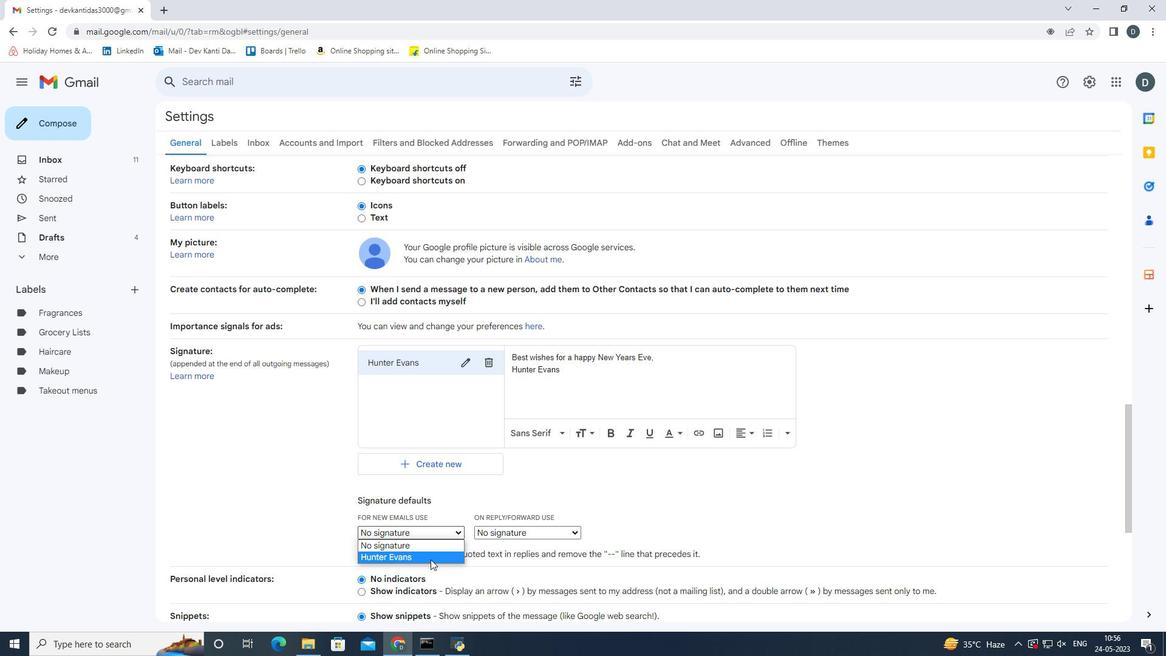 
Action: Mouse moved to (522, 534)
Screenshot: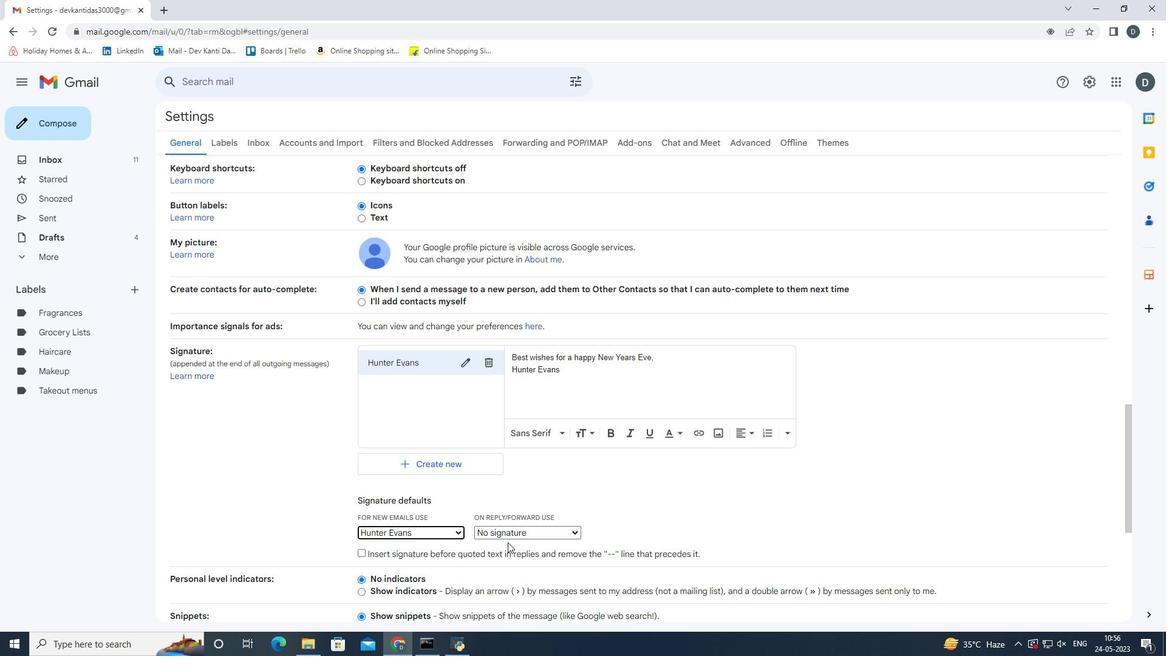 
Action: Mouse pressed left at (522, 534)
Screenshot: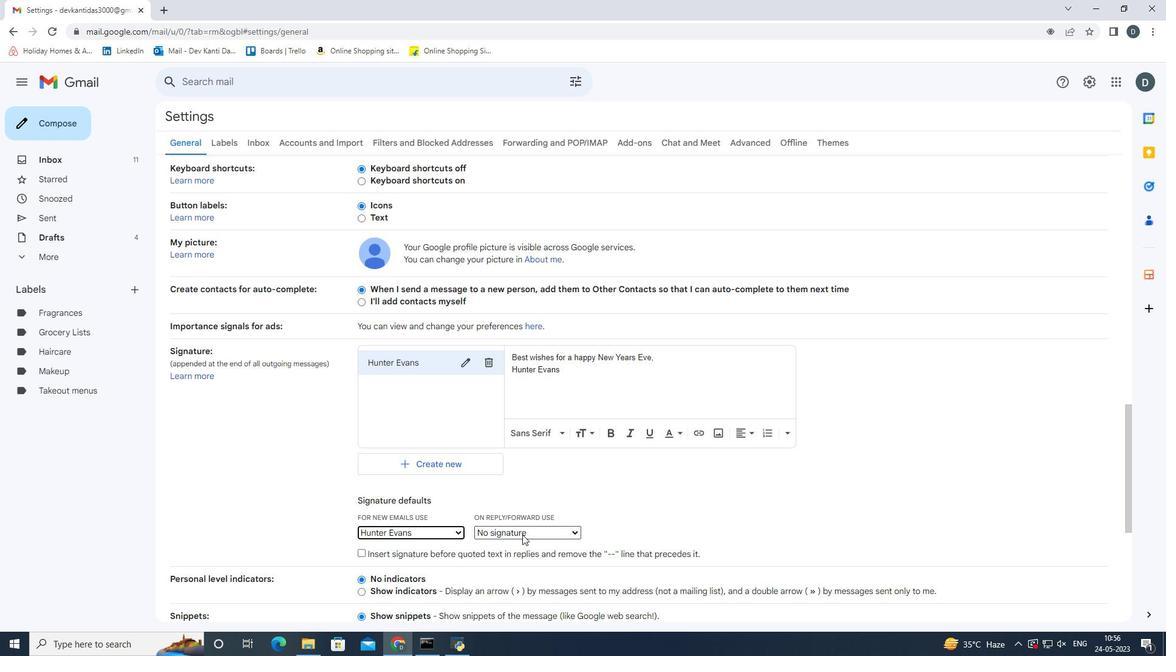 
Action: Mouse moved to (518, 554)
Screenshot: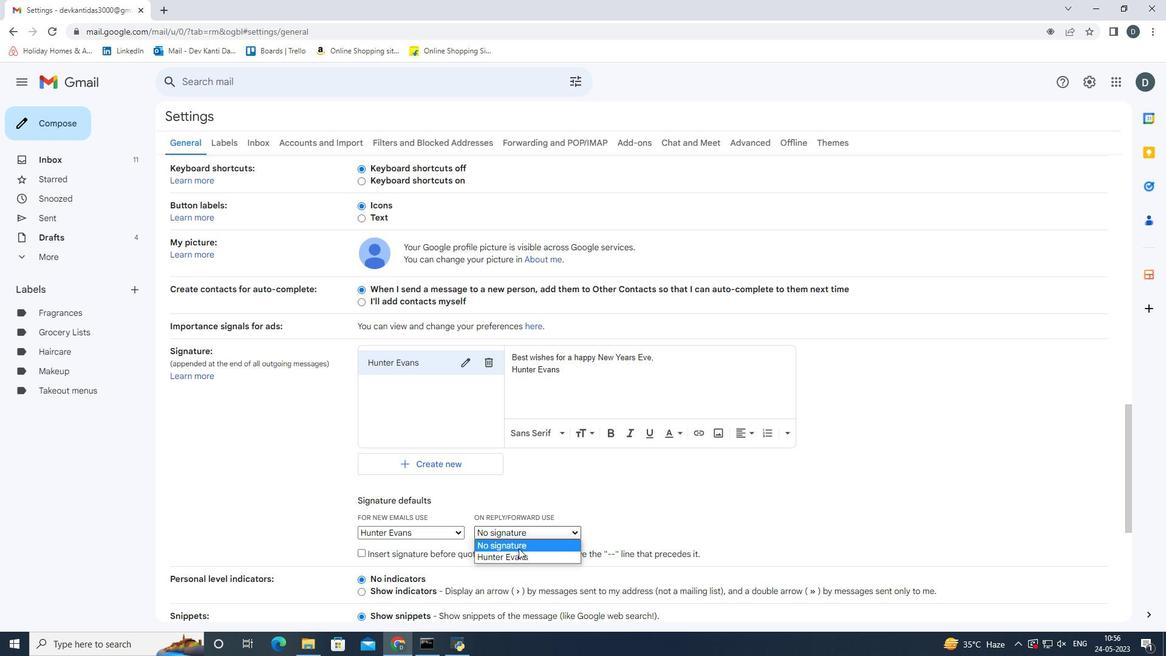 
Action: Mouse pressed left at (518, 554)
Screenshot: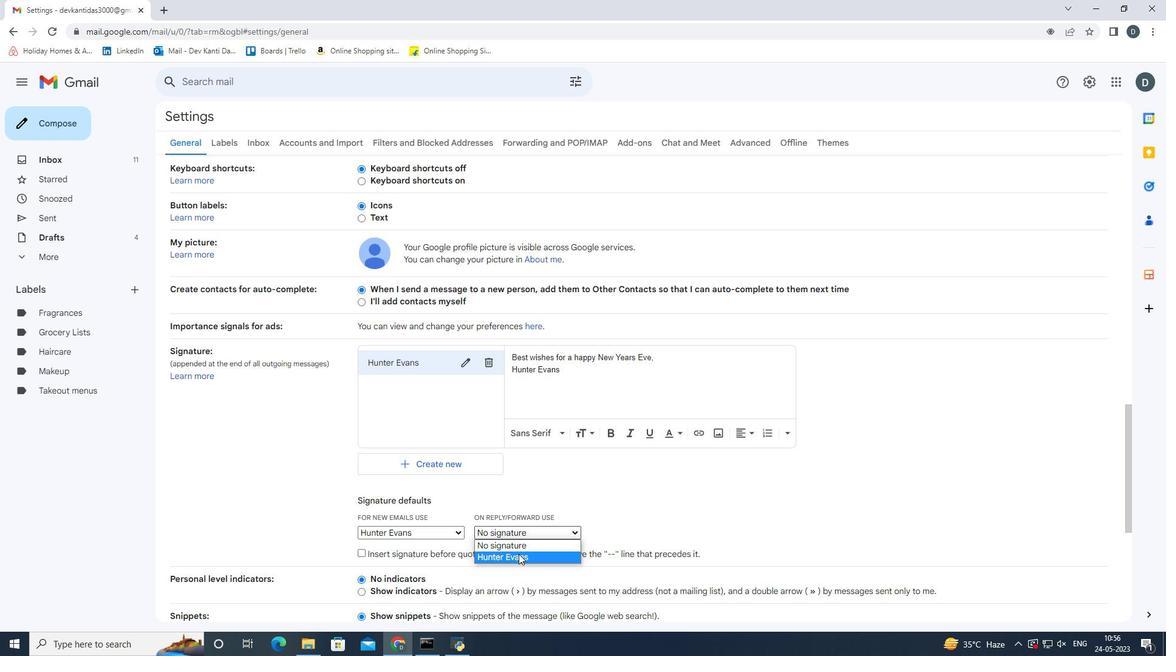 
Action: Mouse moved to (578, 532)
Screenshot: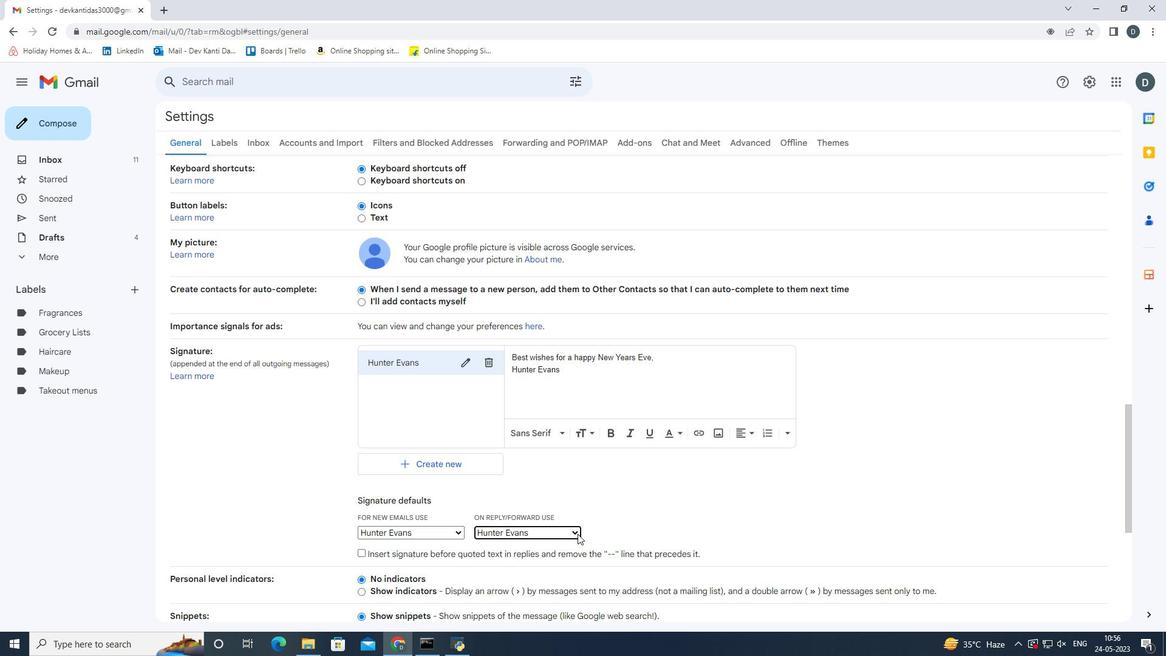 
Action: Mouse scrolled (578, 531) with delta (0, 0)
Screenshot: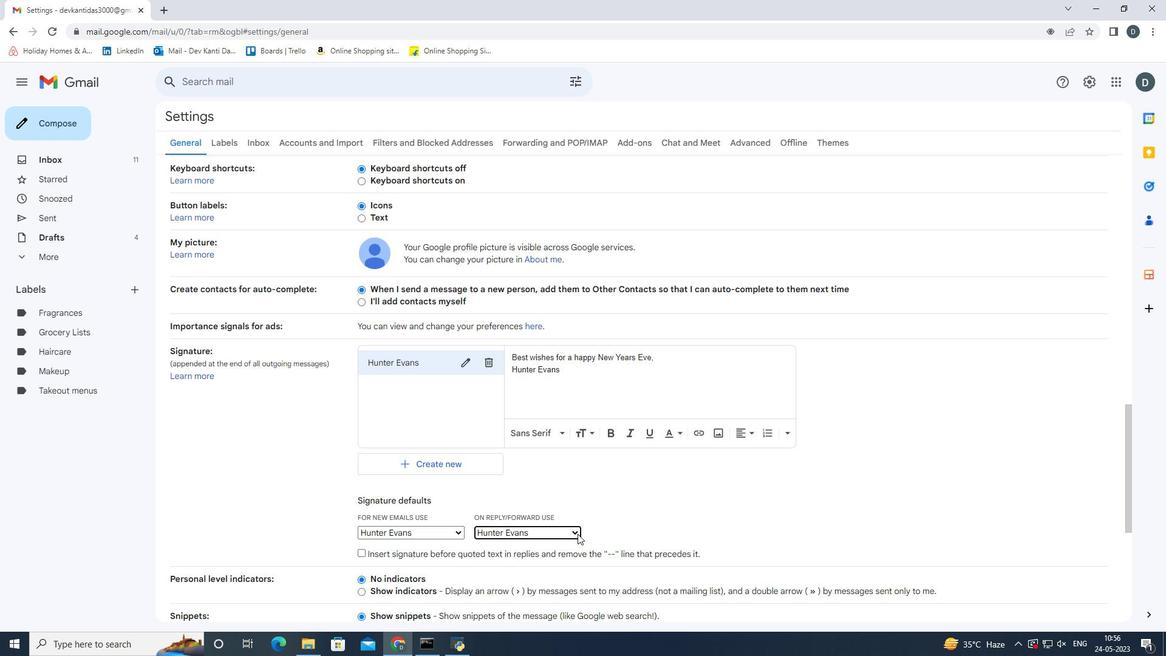 
Action: Mouse scrolled (578, 531) with delta (0, 0)
Screenshot: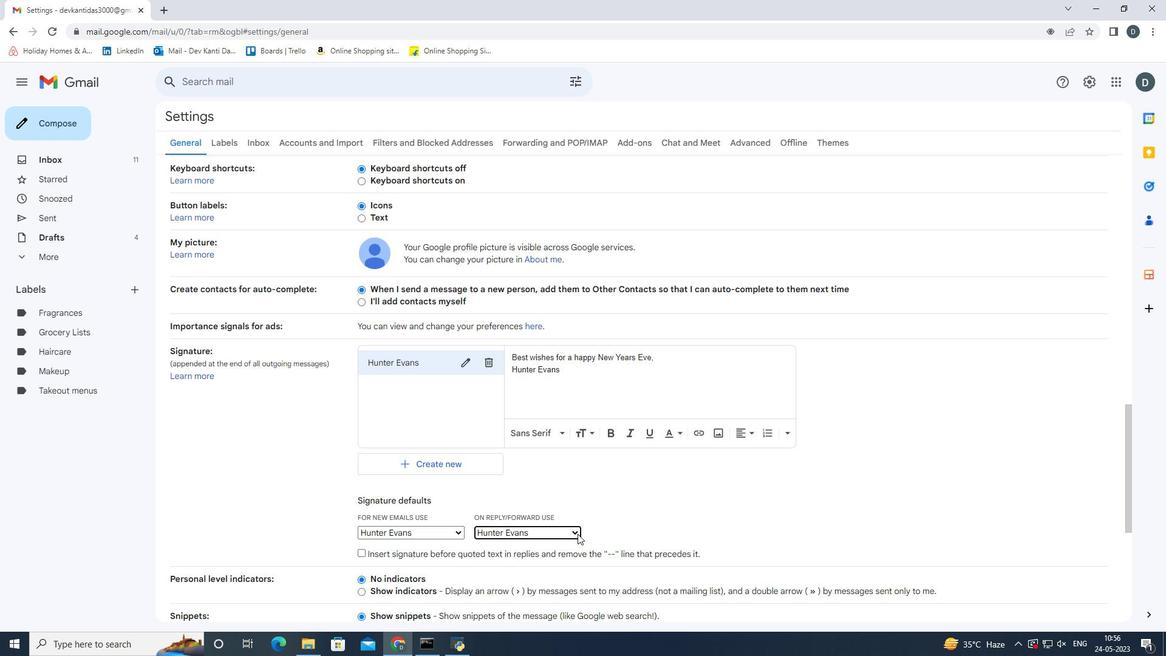 
Action: Mouse scrolled (578, 531) with delta (0, 0)
Screenshot: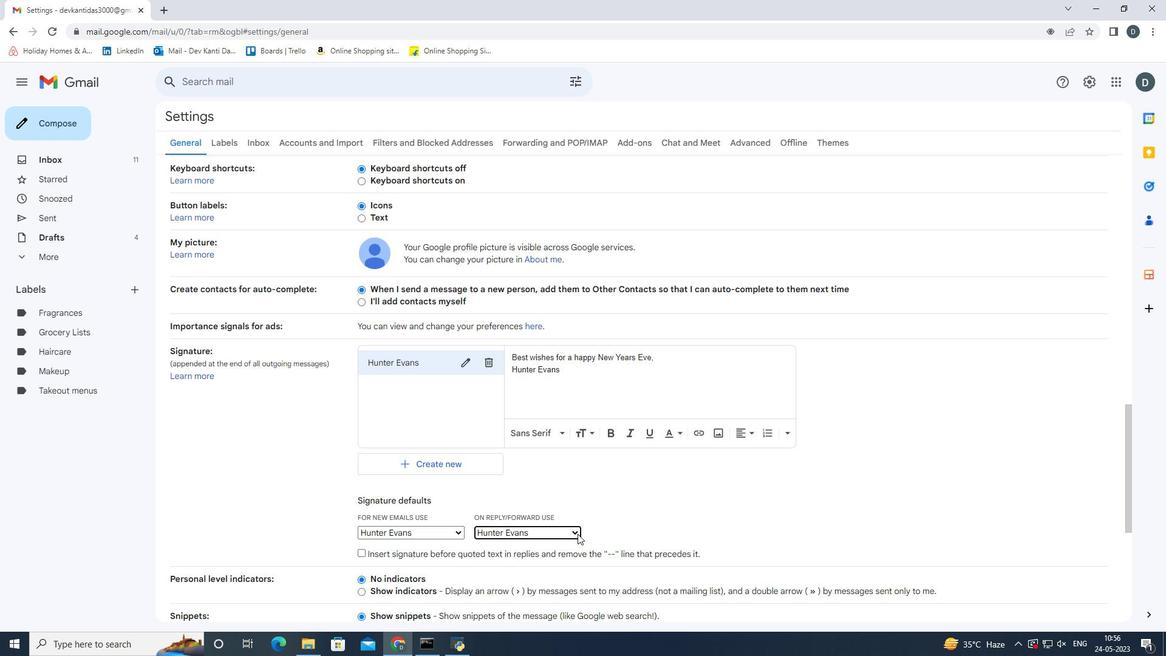 
Action: Mouse scrolled (578, 531) with delta (0, 0)
Screenshot: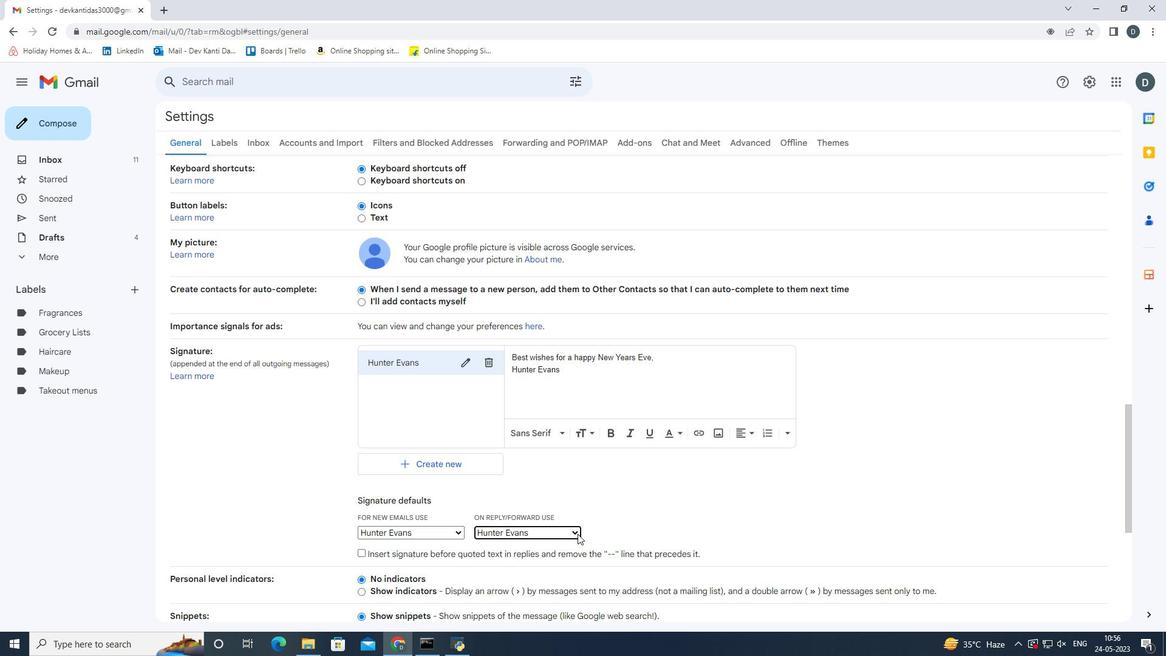 
Action: Mouse moved to (578, 531)
Screenshot: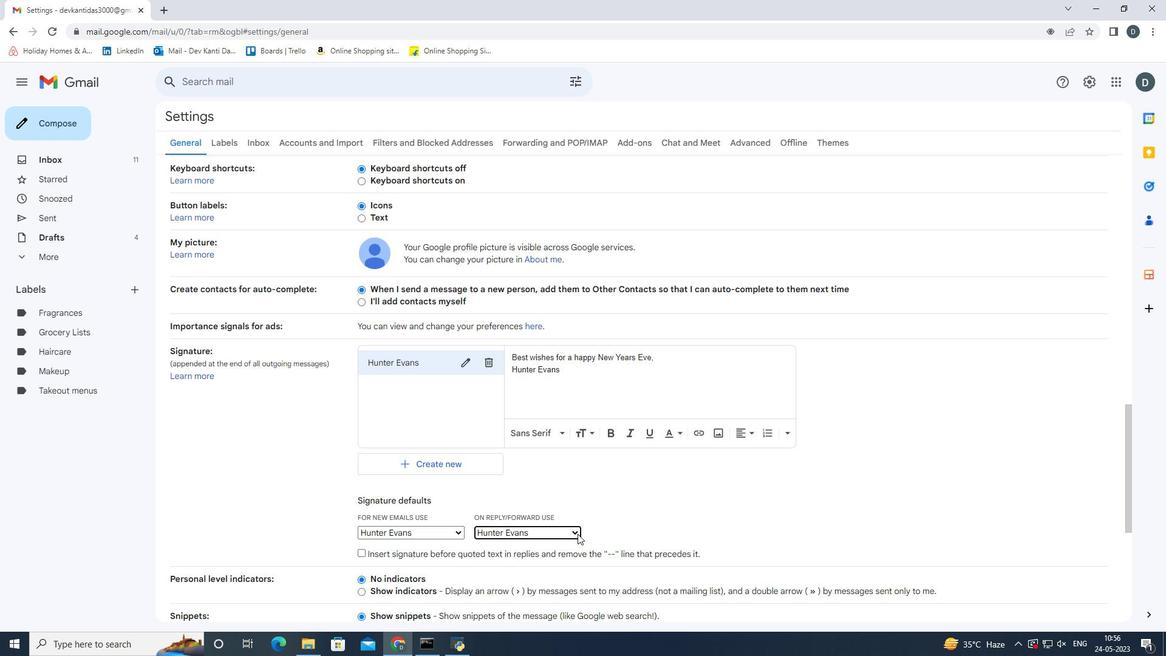 
Action: Mouse scrolled (578, 531) with delta (0, 0)
Screenshot: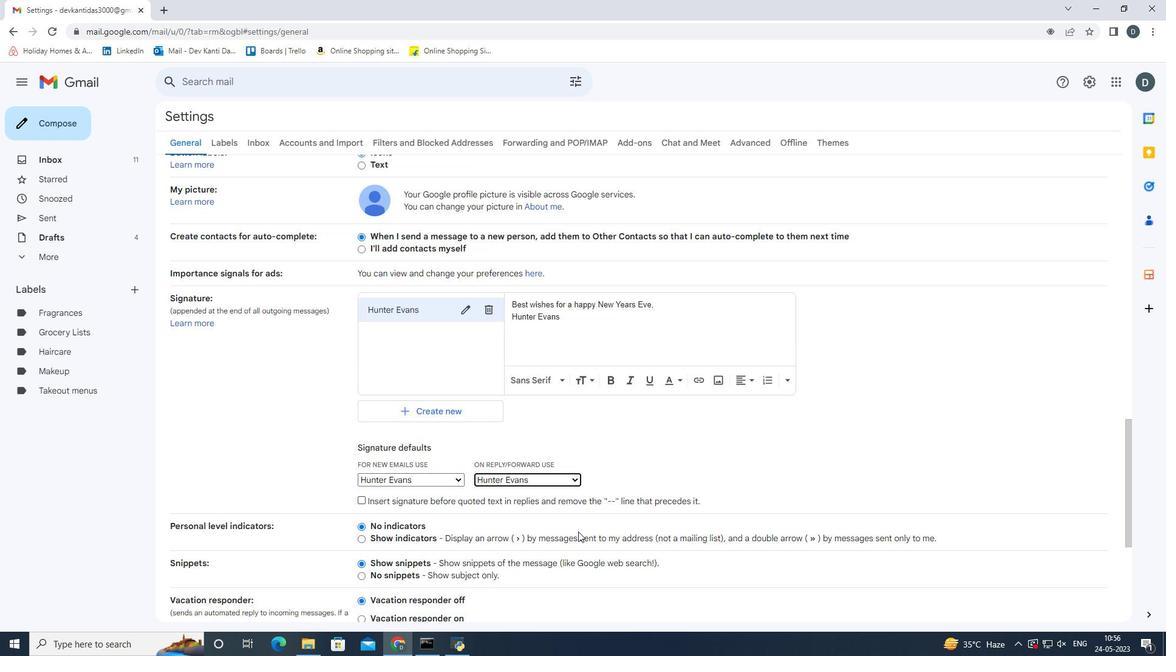 
Action: Mouse scrolled (578, 531) with delta (0, 0)
Screenshot: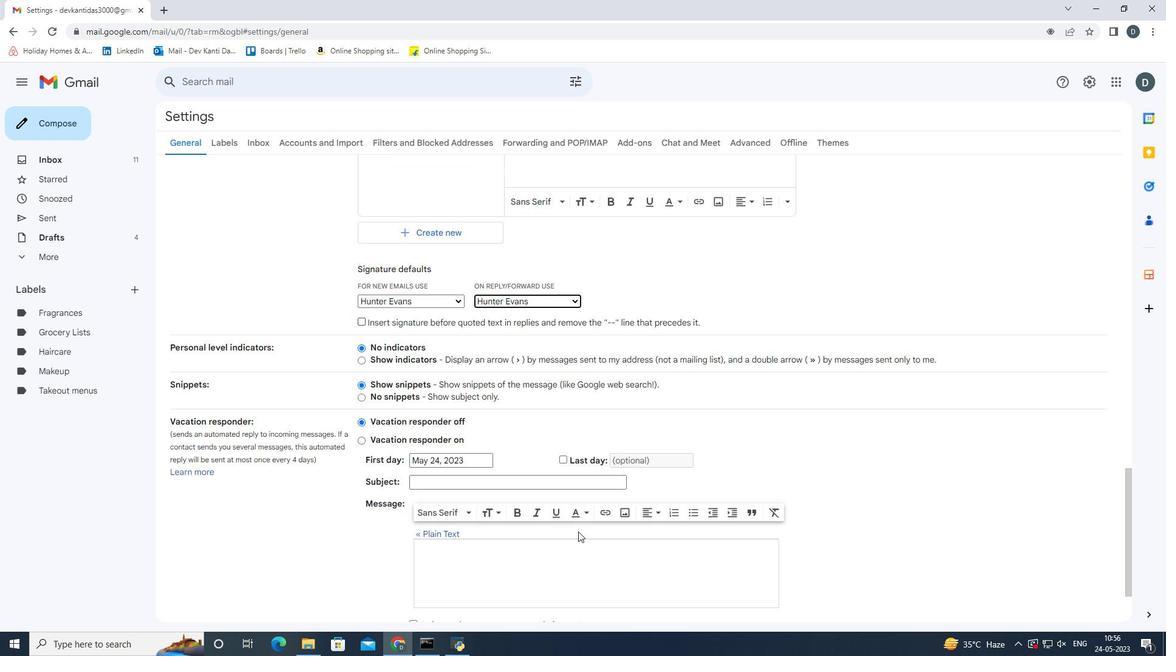 
Action: Mouse scrolled (578, 531) with delta (0, 0)
Screenshot: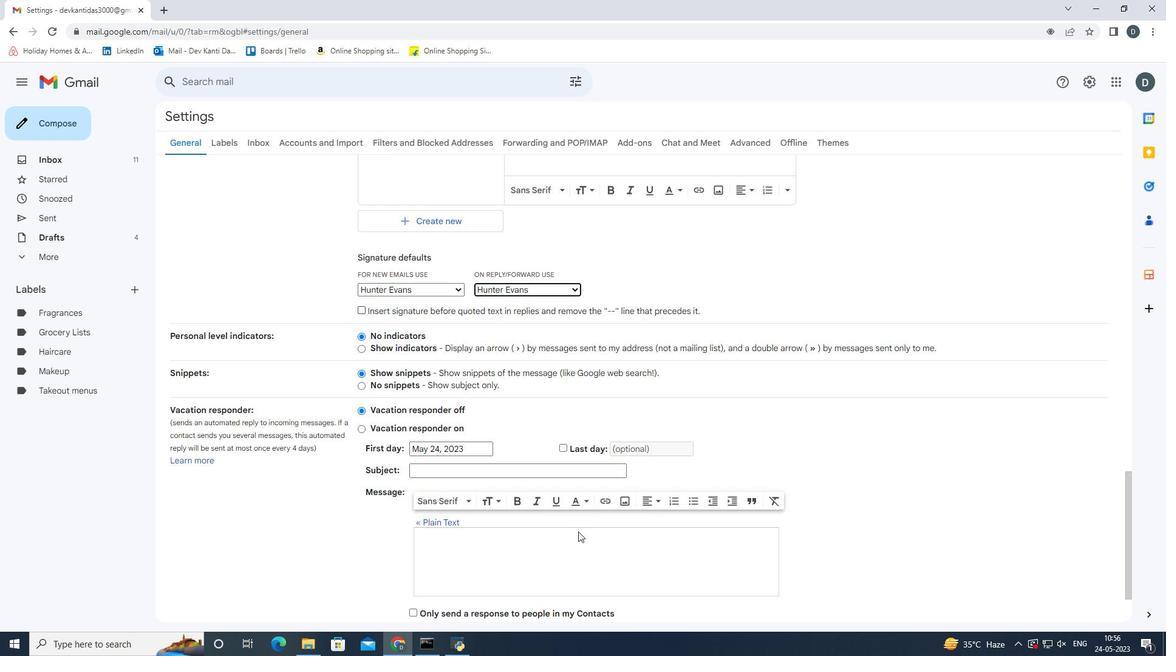 
Action: Mouse moved to (616, 554)
Screenshot: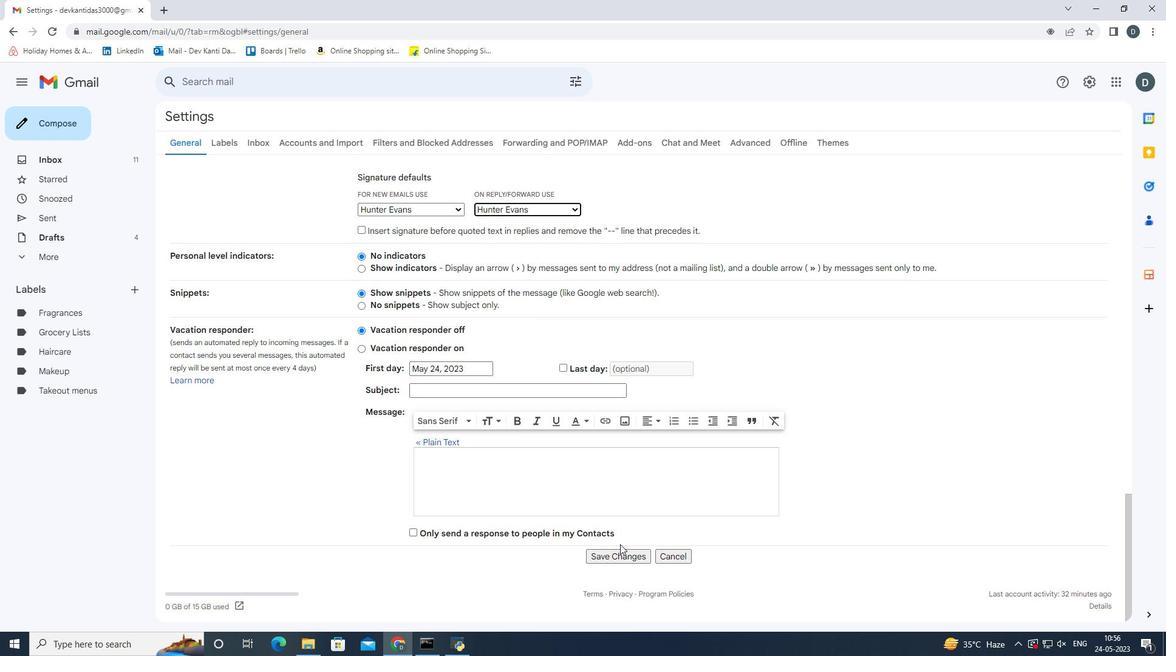 
Action: Mouse pressed left at (616, 554)
Screenshot: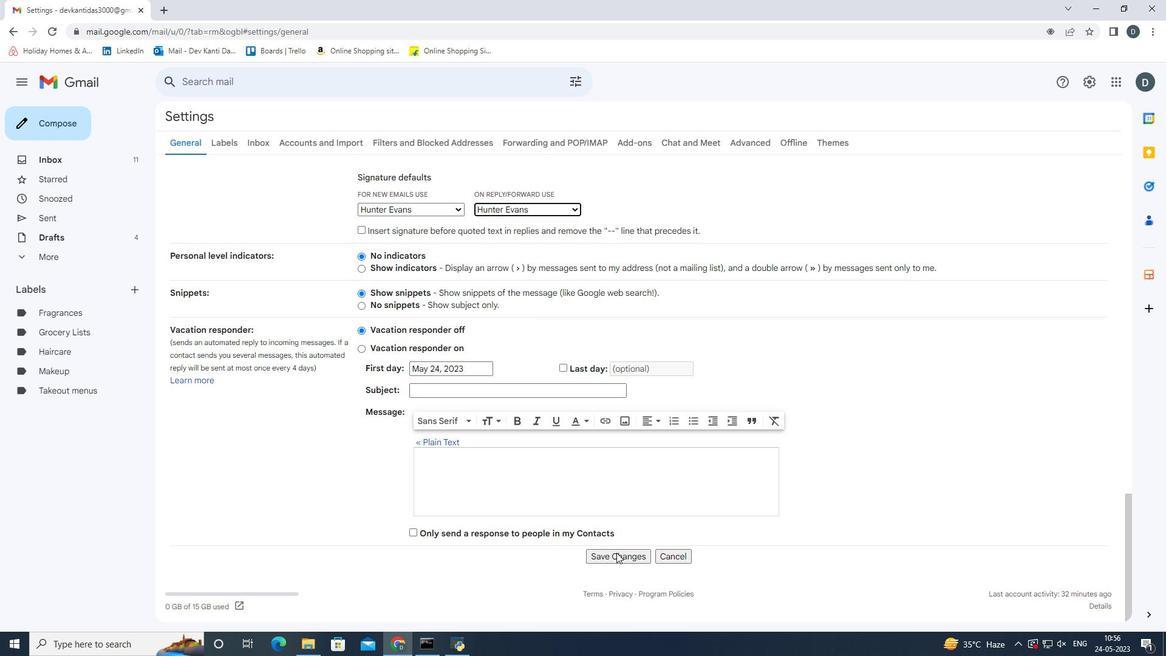 
Action: Mouse moved to (54, 117)
Screenshot: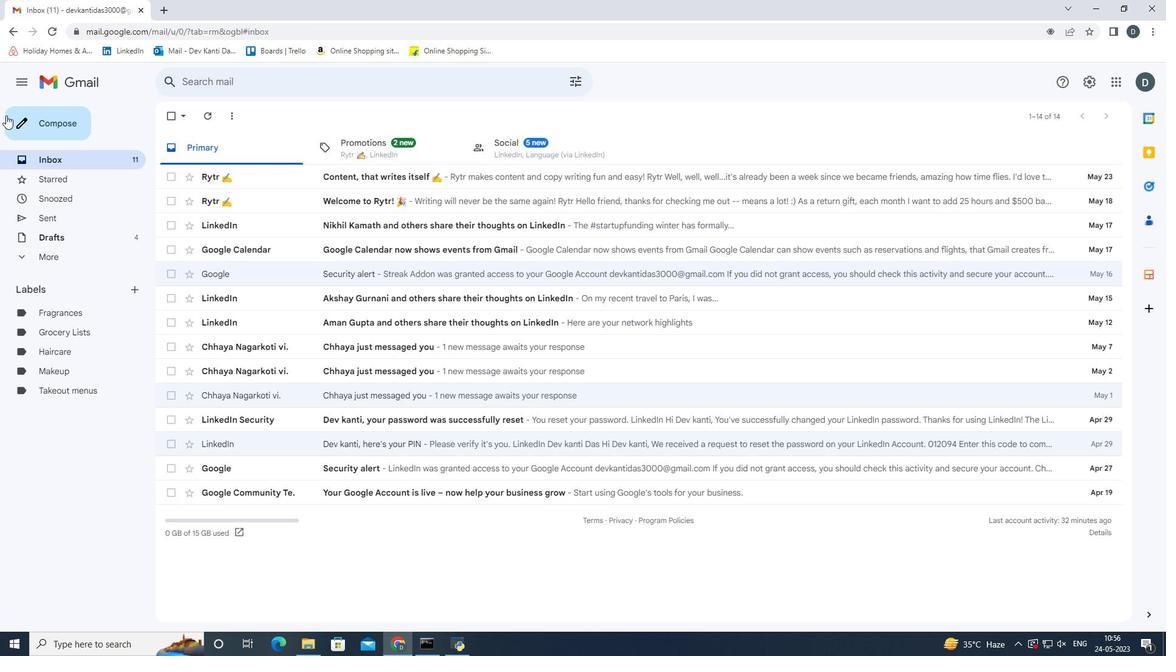 
Action: Mouse pressed left at (54, 117)
Screenshot: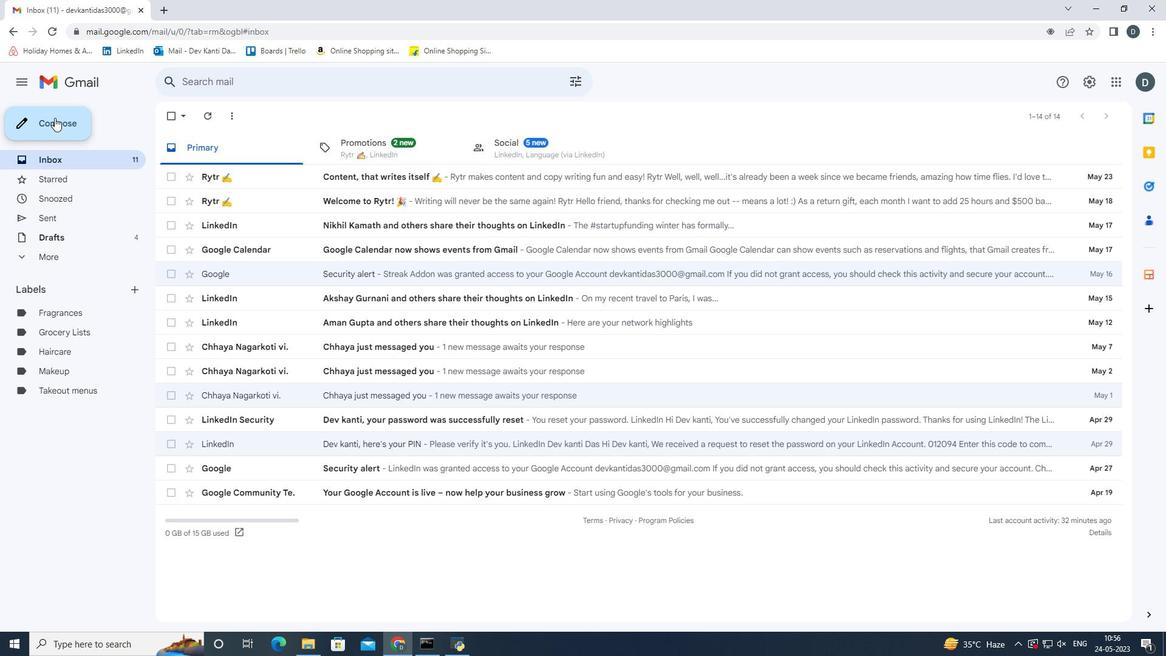 
Action: Mouse moved to (838, 298)
Screenshot: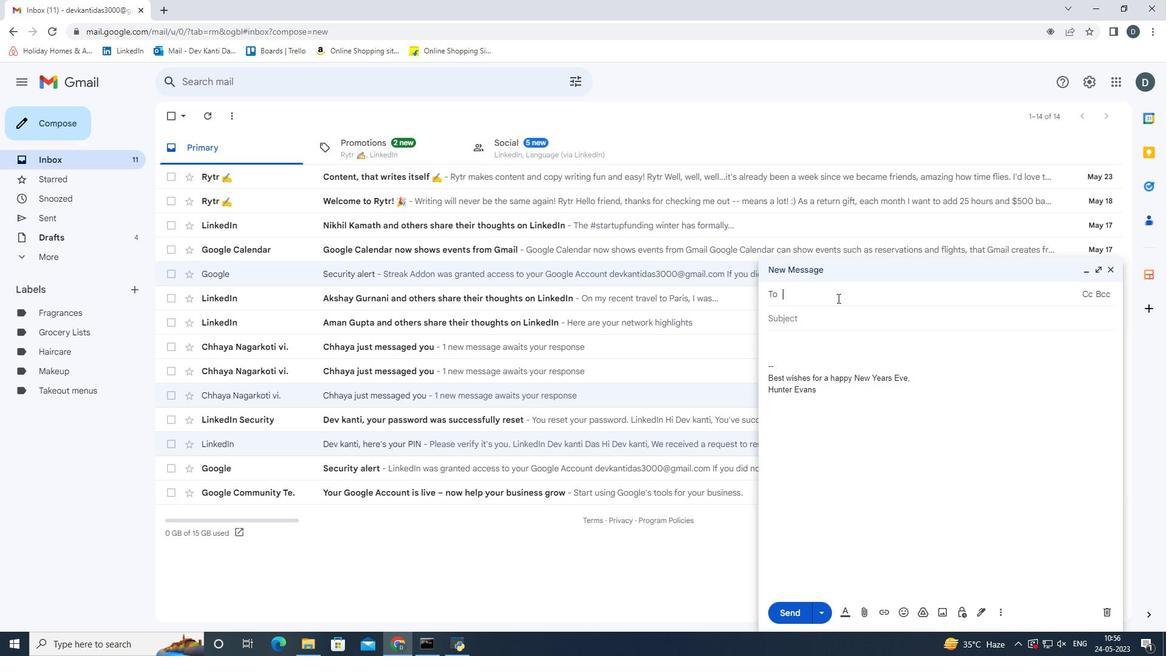 
Action: Key pressed <Key.shift>Softage.2<Key.shift><Key.shift><Key.shift><Key.shift><Key.shift><Key.shift><Key.shift><Key.shift><Key.shift>@softage.net
Screenshot: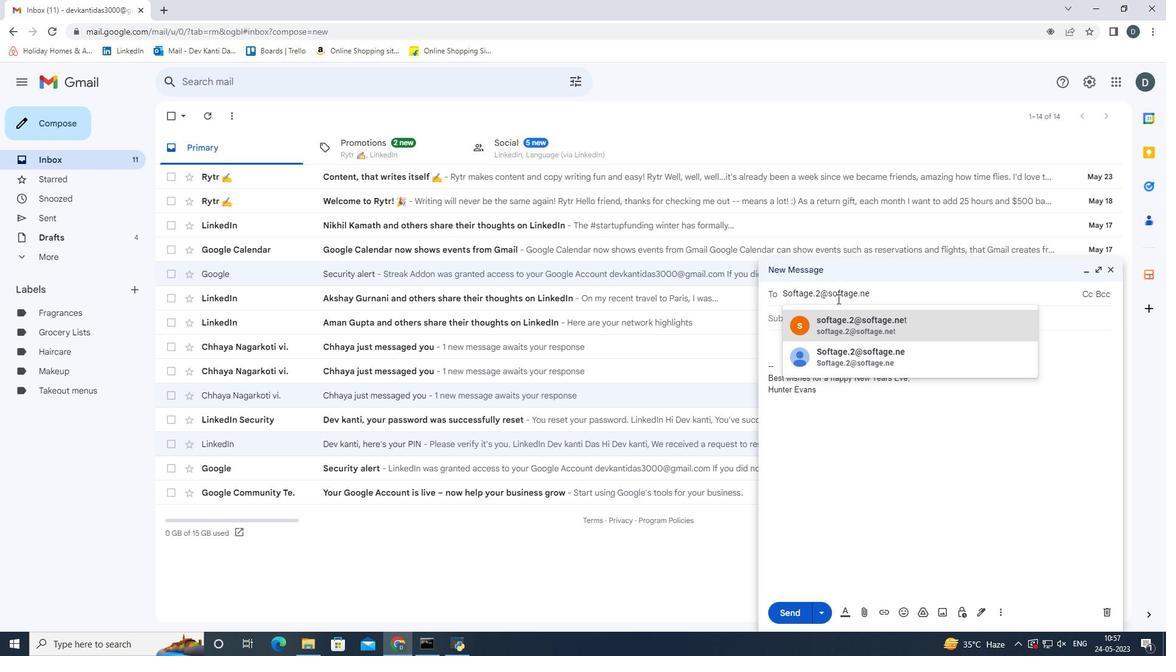 
Action: Mouse moved to (861, 319)
Screenshot: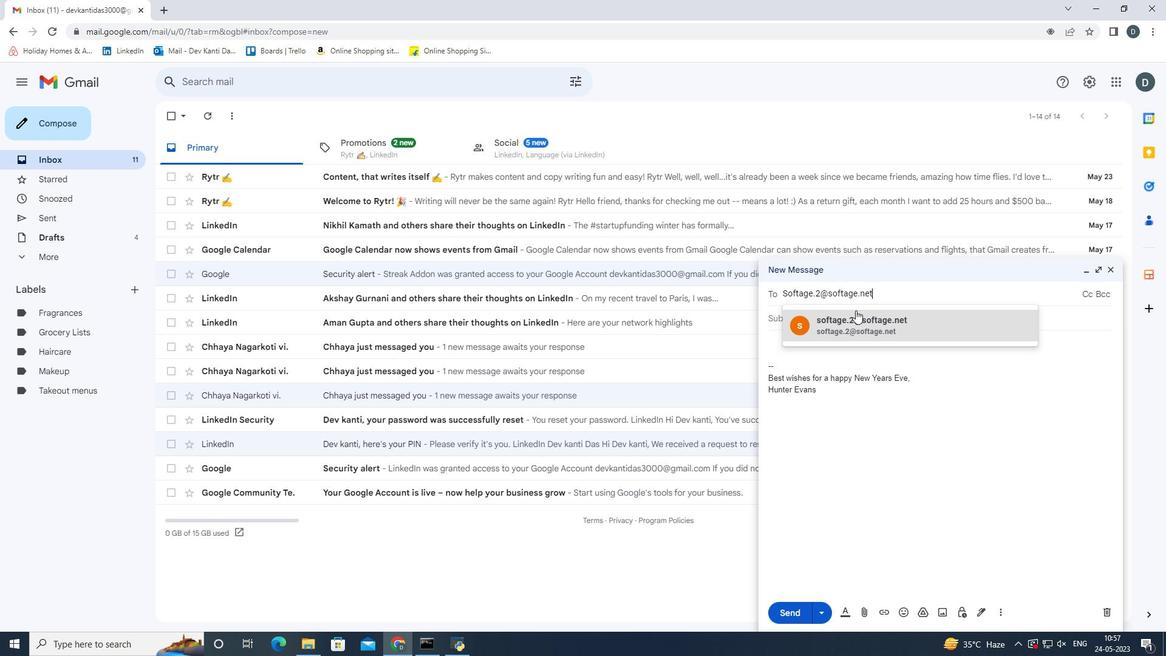 
Action: Mouse pressed left at (861, 319)
Screenshot: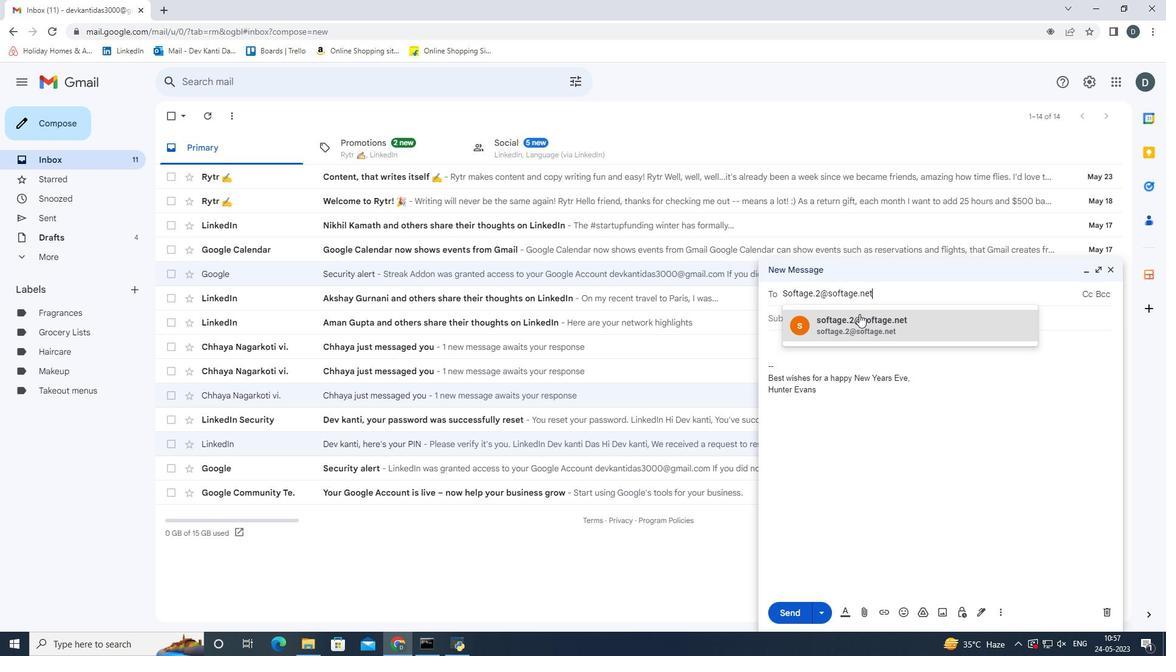 
Action: Mouse moved to (999, 610)
Screenshot: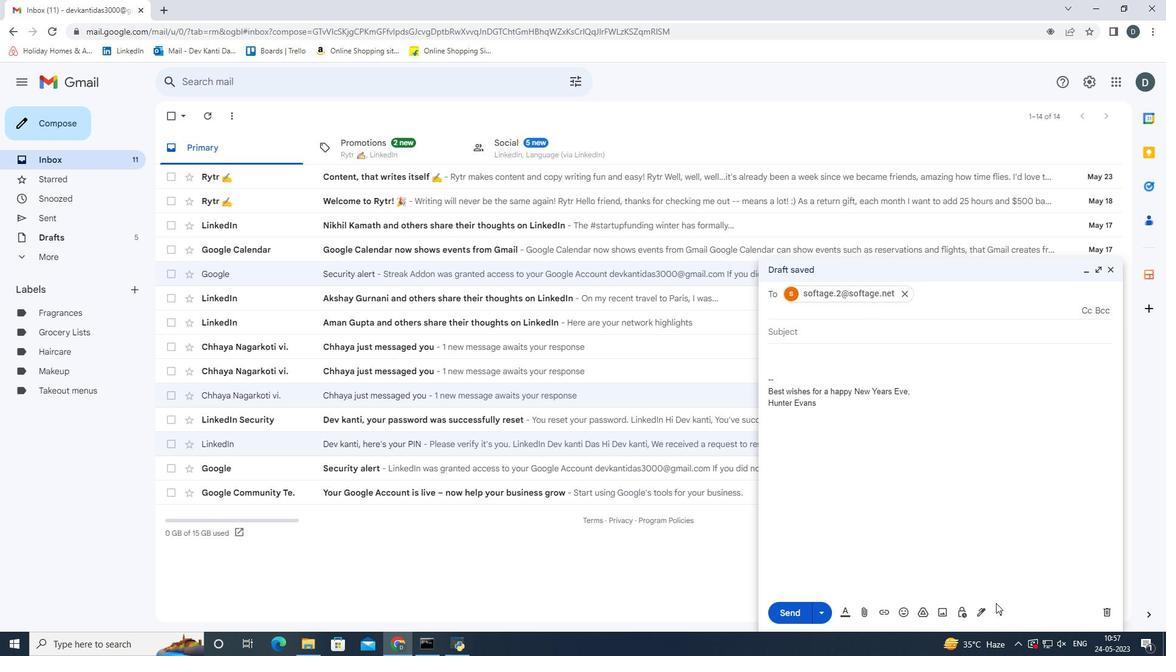 
Action: Mouse pressed left at (999, 610)
Screenshot: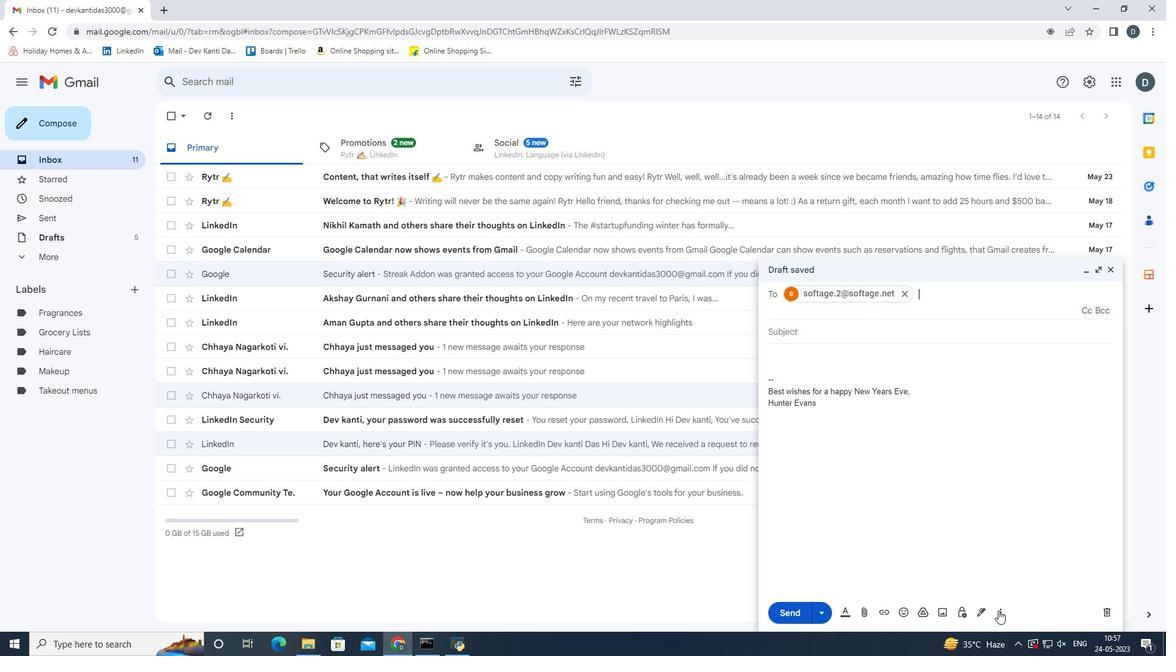 
Action: Mouse moved to (965, 476)
Screenshot: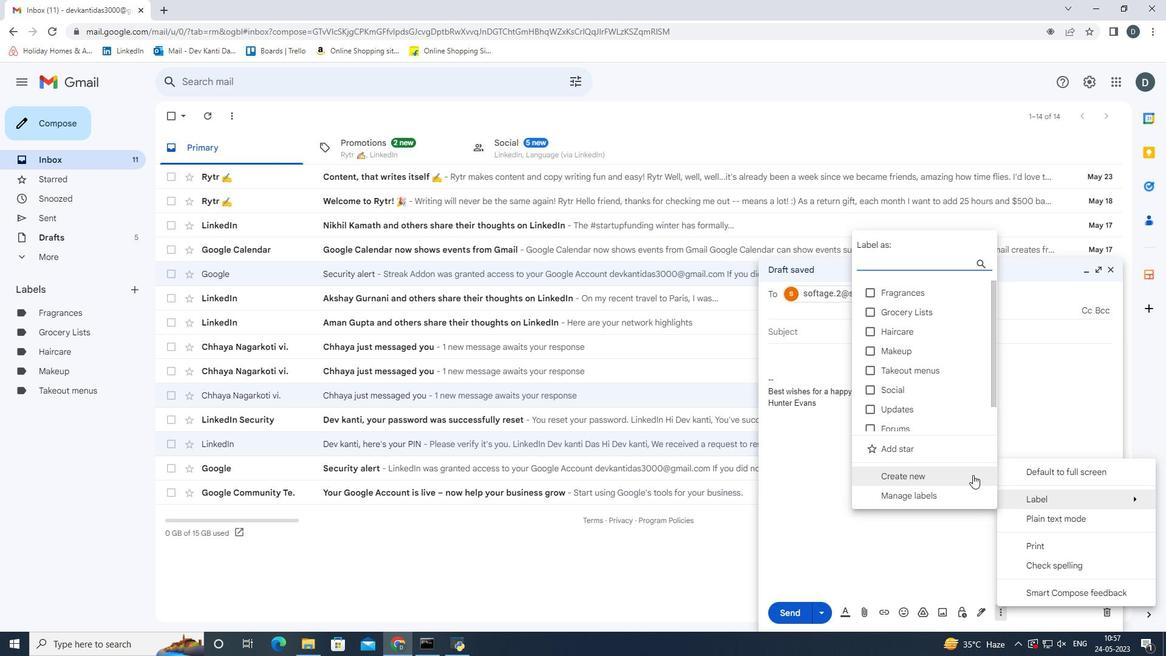 
Action: Mouse pressed left at (965, 476)
Screenshot: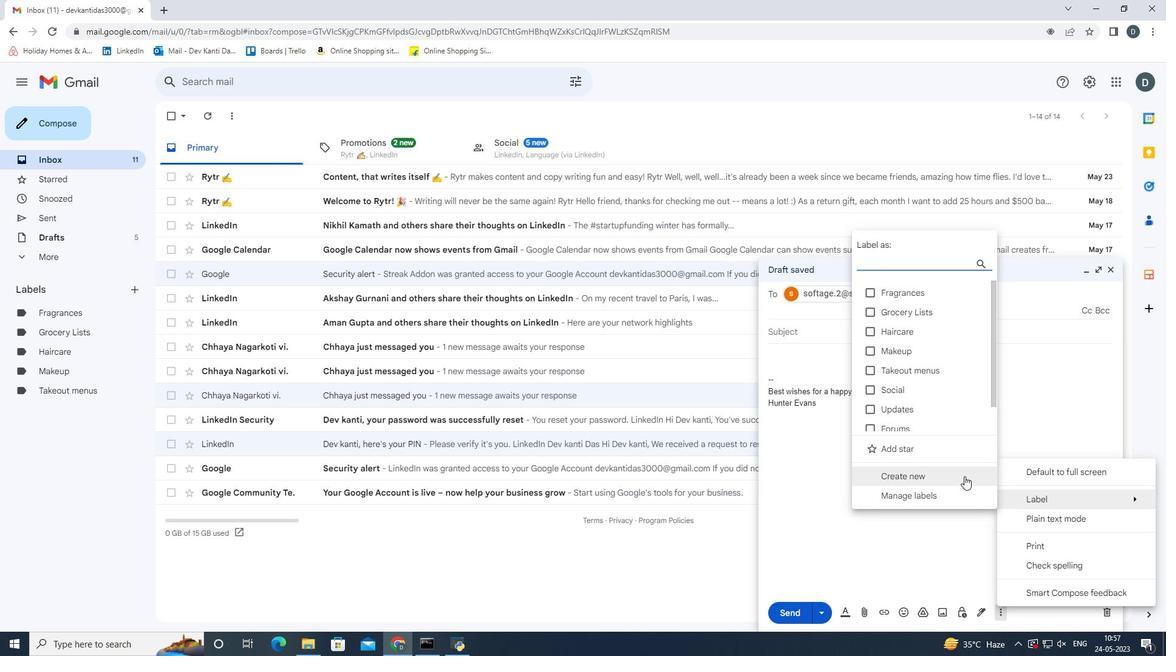 
Action: Mouse moved to (591, 335)
Screenshot: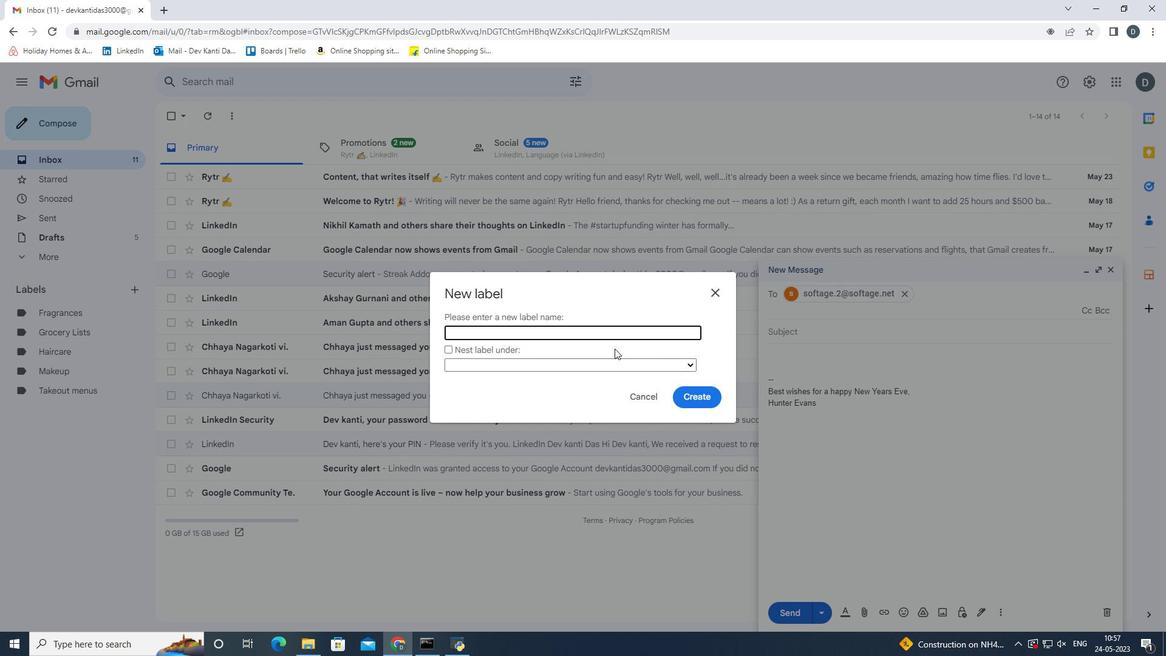 
Action: Key pressed <Key.shift_r>Party<Key.space><Key.shift_r><Key.shift_r><Key.shift_r><Key.shift_r><Key.shift_r><Key.shift_r><Key.shift_r><Key.shift_r><Key.shift_r><Key.shift_r><Key.shift_r><Key.shift_r><Key.shift_r><Key.shift_r><Key.shift_r><Key.shift_r><Key.shift_r><Key.shift_r><Key.shift_r><Key.shift_r><Key.shift_r><Key.shift_r><Key.shift_r>Planning<Key.enter>
Screenshot: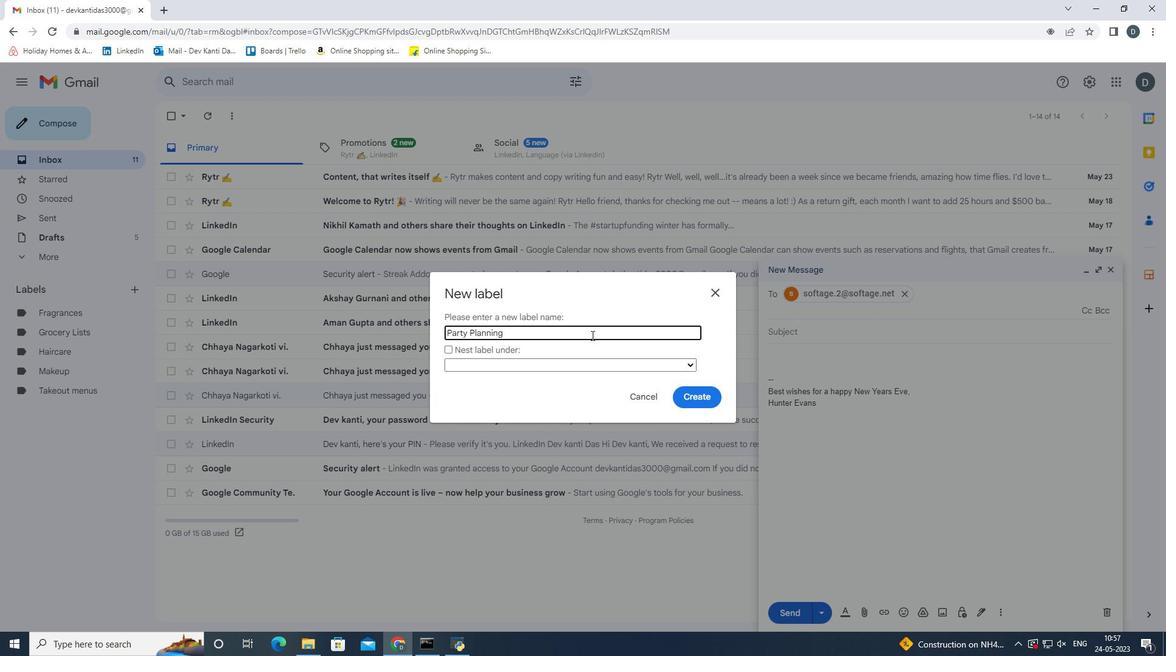 
Action: Mouse moved to (803, 605)
Screenshot: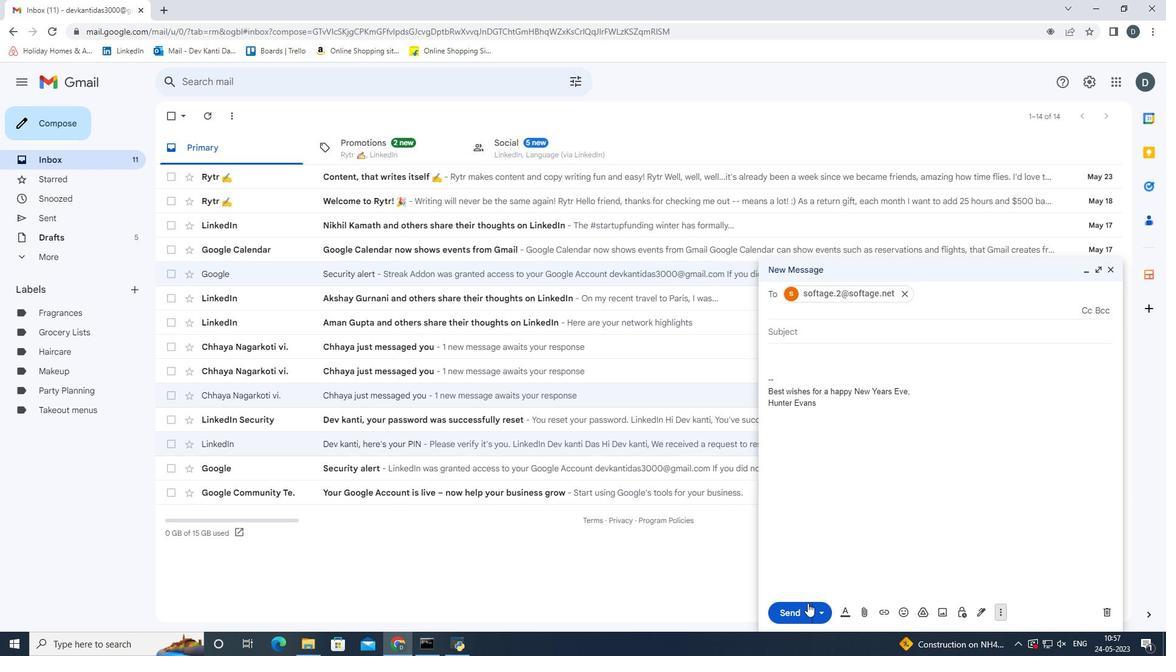 
Action: Mouse pressed left at (803, 605)
Screenshot: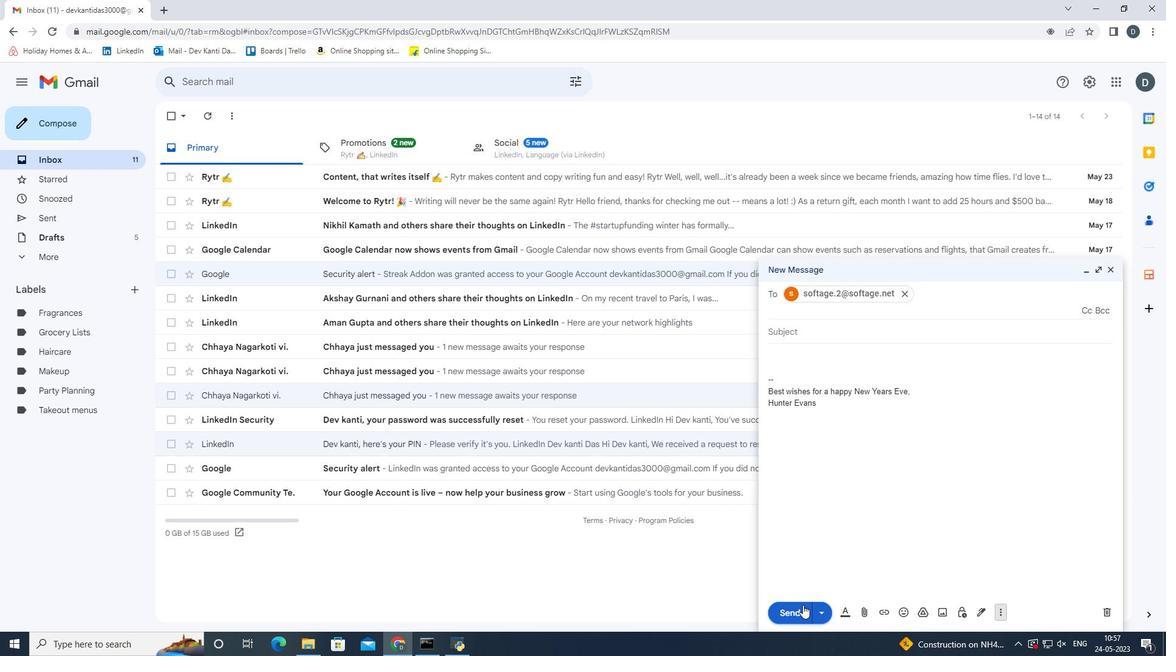 
Action: Mouse moved to (589, 565)
Screenshot: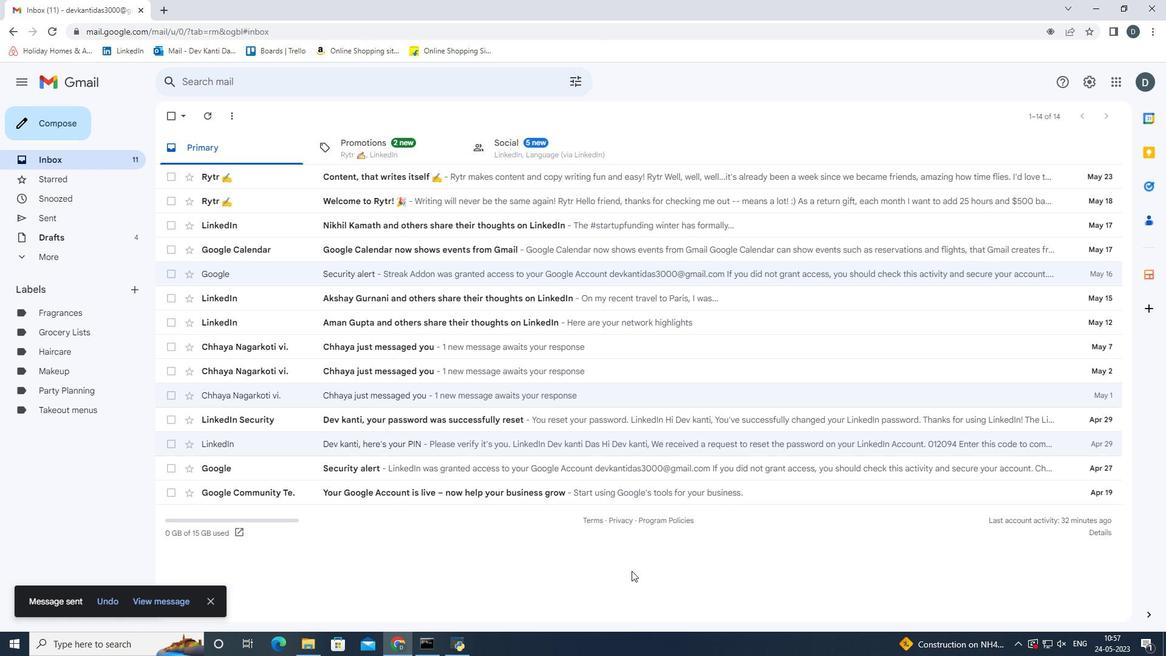 
